 Task: Look for space in Séguéla, Ivory Coast from 2nd June, 2023 to 15th June, 2023 for 2 adults in price range Rs.10000 to Rs.15000. Place can be entire place with 1  bedroom having 1 bed and 1 bathroom. Property type can be house, flat, guest house, hotel. Booking option can be shelf check-in. Required host language is English.
Action: Mouse moved to (413, 146)
Screenshot: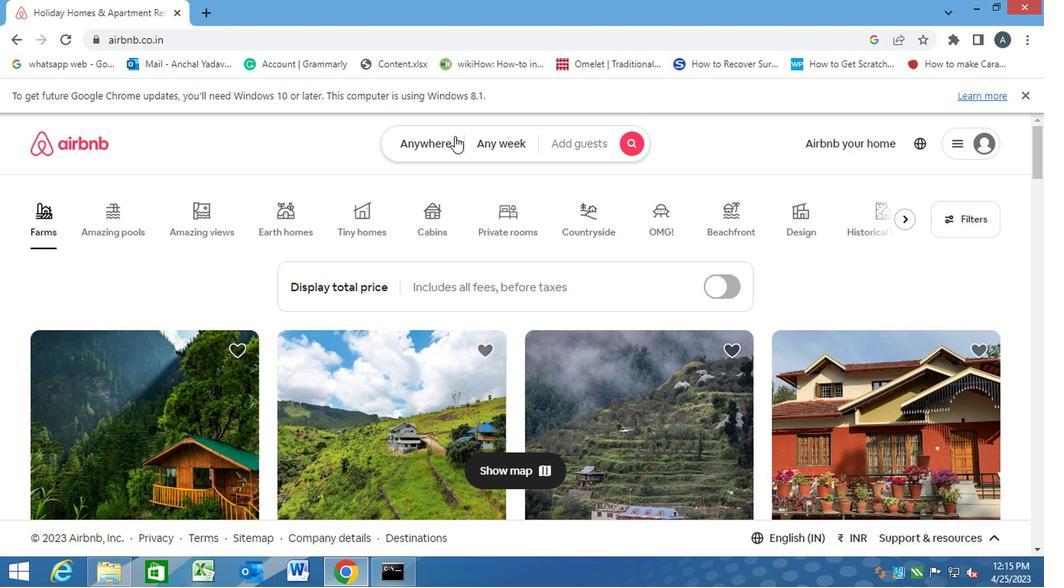 
Action: Mouse pressed left at (413, 146)
Screenshot: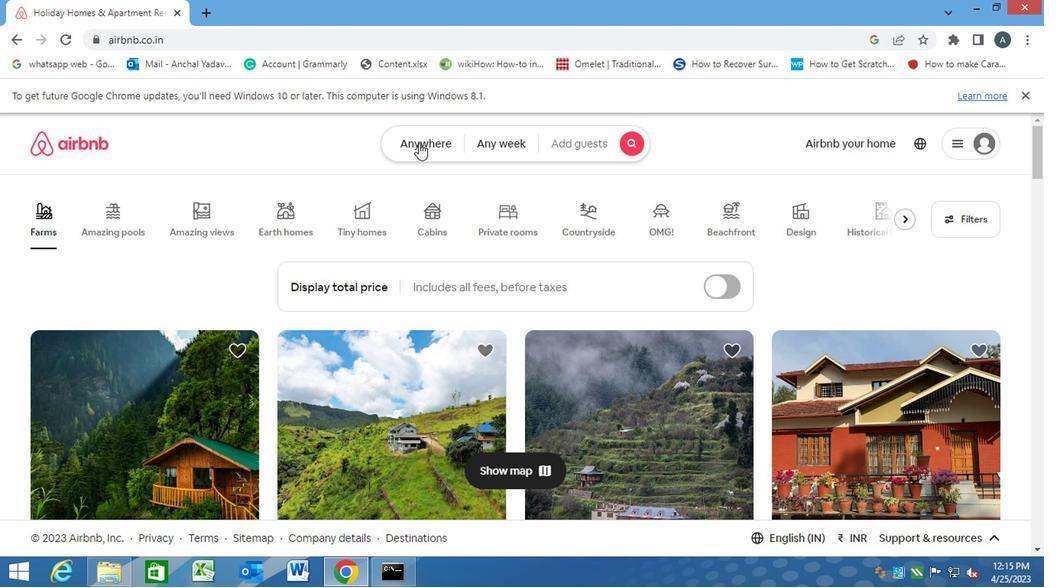 
Action: Mouse moved to (276, 202)
Screenshot: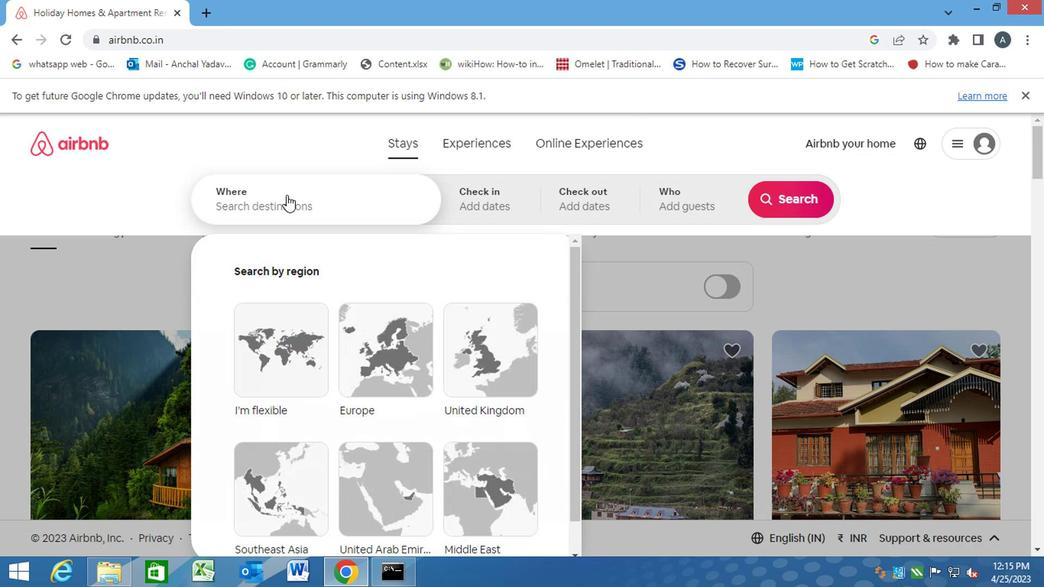 
Action: Mouse pressed left at (276, 202)
Screenshot: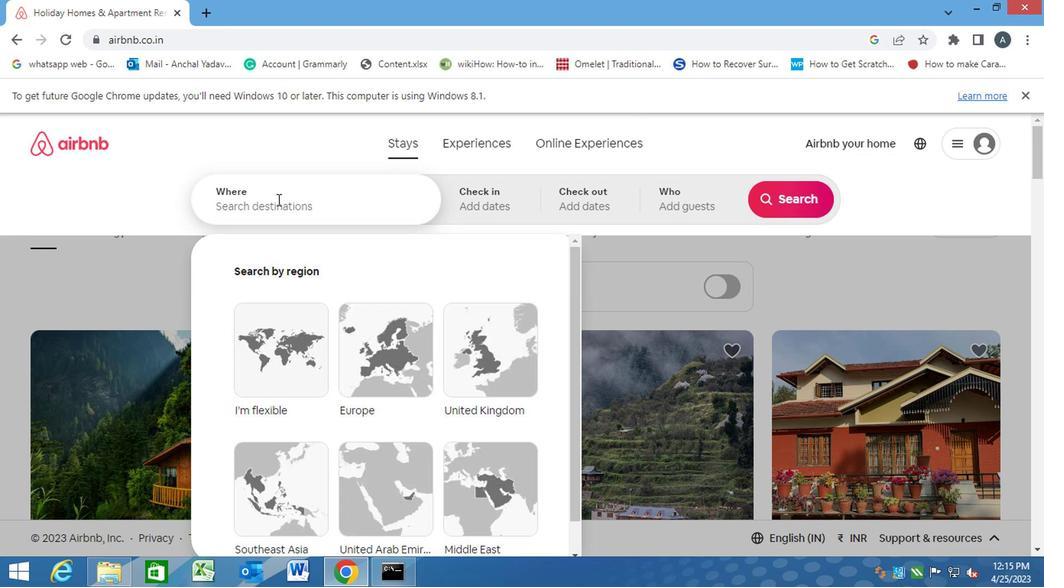 
Action: Mouse moved to (276, 202)
Screenshot: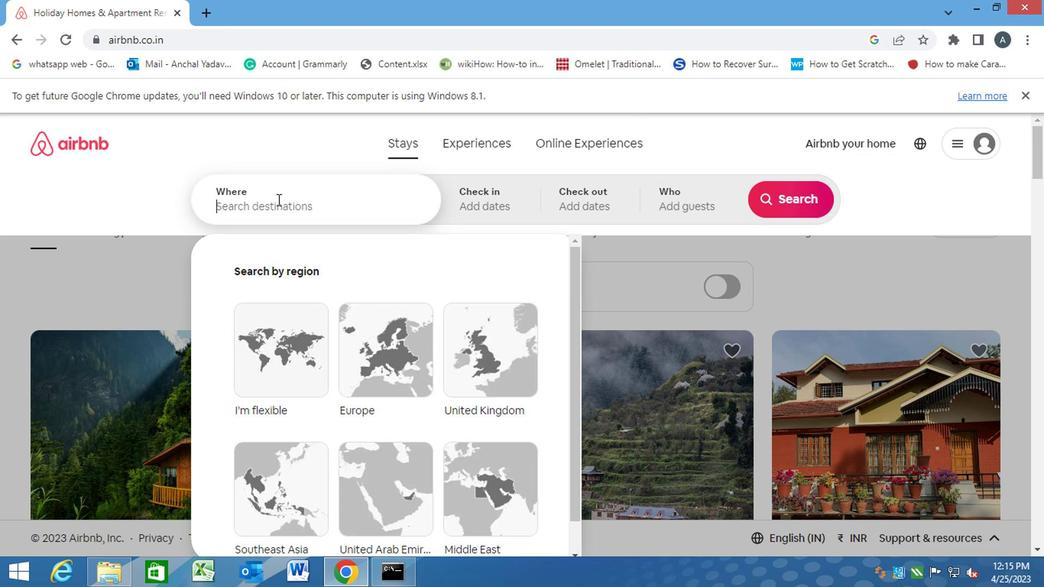 
Action: Key pressed s<Key.caps_lock>eguela,<Key.space><Key.caps_lock>i<Key.caps_lock>vot<Key.backspace>ry<Key.space><Key.caps_lock>c<Key.caps_lock>oast<Key.enter>
Screenshot: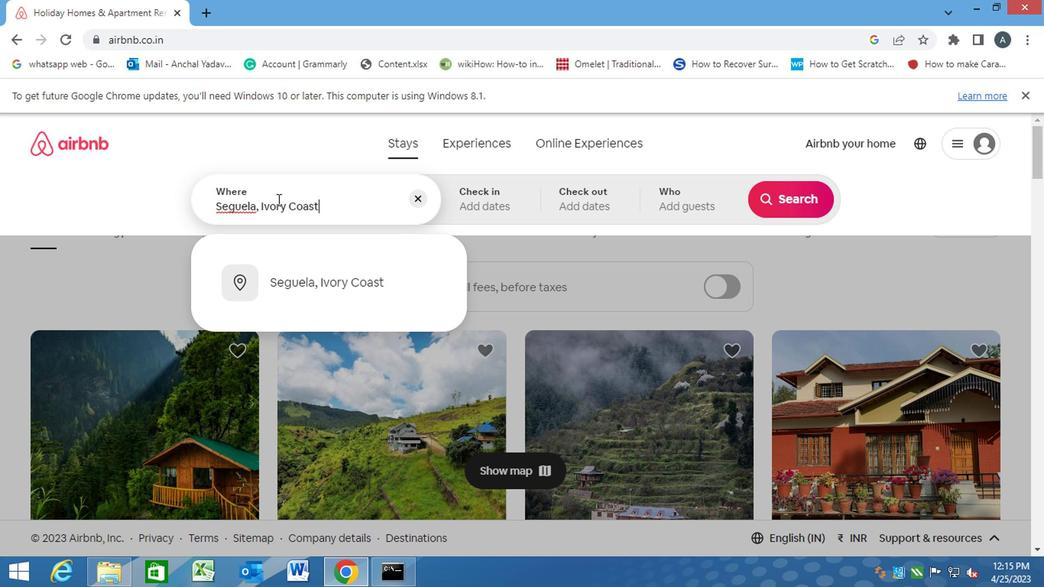 
Action: Mouse moved to (777, 318)
Screenshot: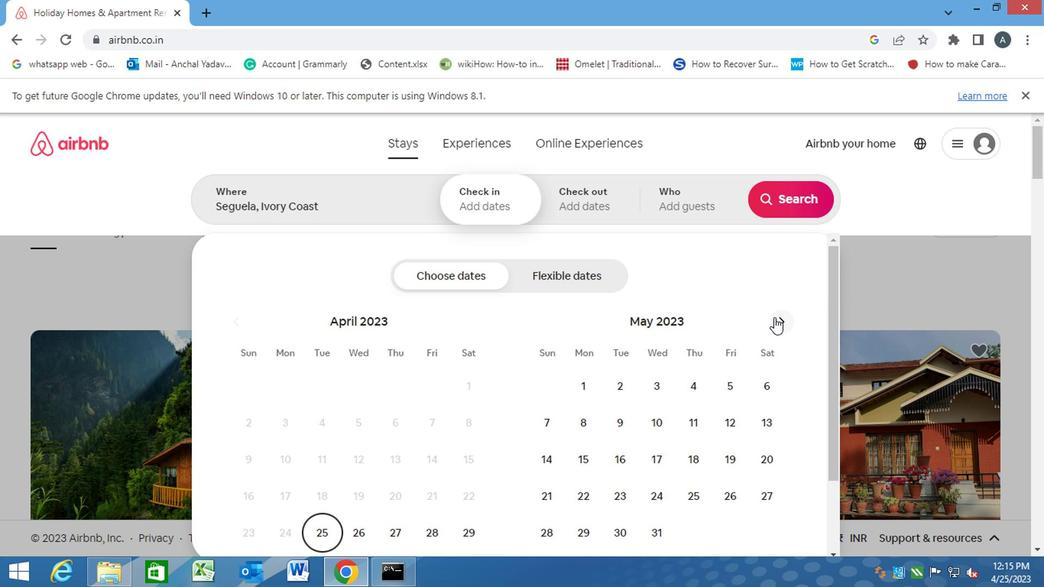 
Action: Mouse pressed left at (777, 318)
Screenshot: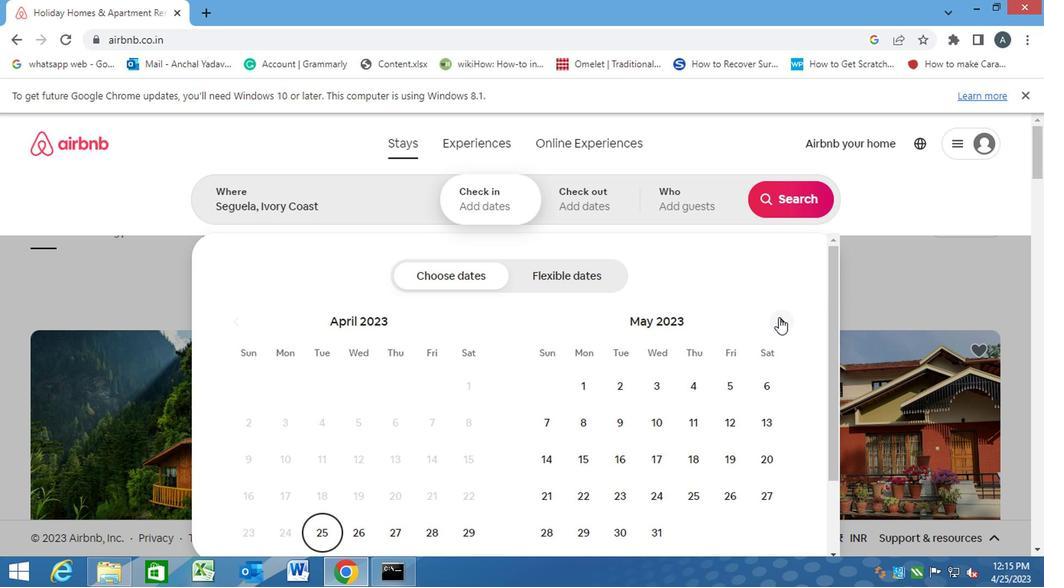 
Action: Mouse moved to (722, 392)
Screenshot: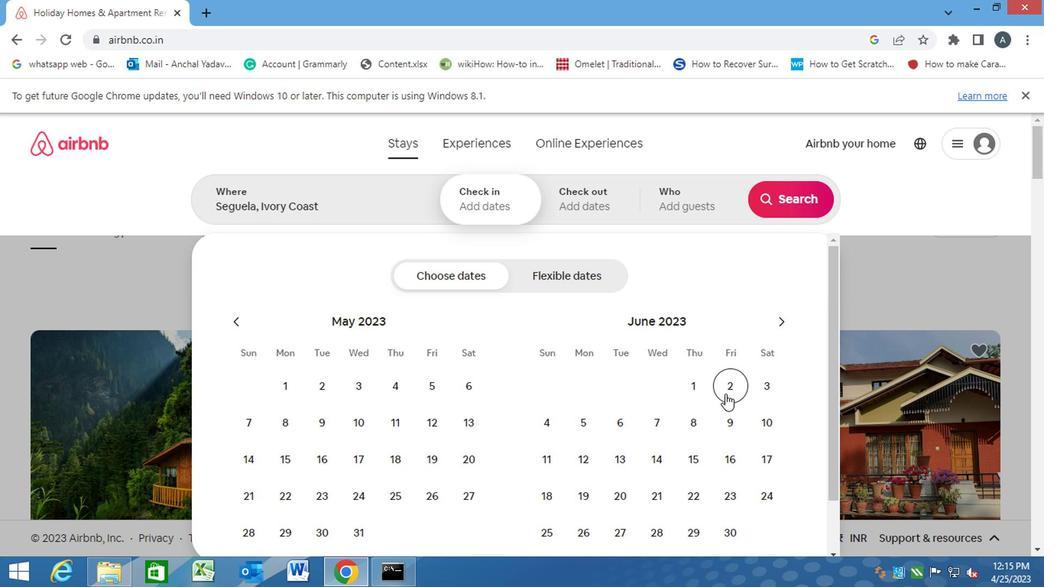 
Action: Mouse pressed left at (722, 392)
Screenshot: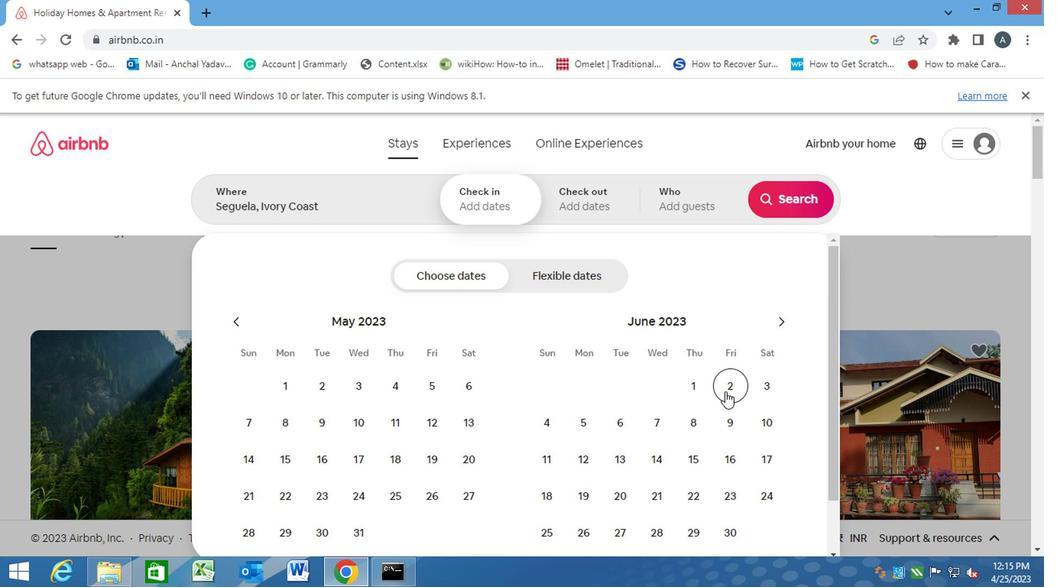 
Action: Mouse moved to (681, 461)
Screenshot: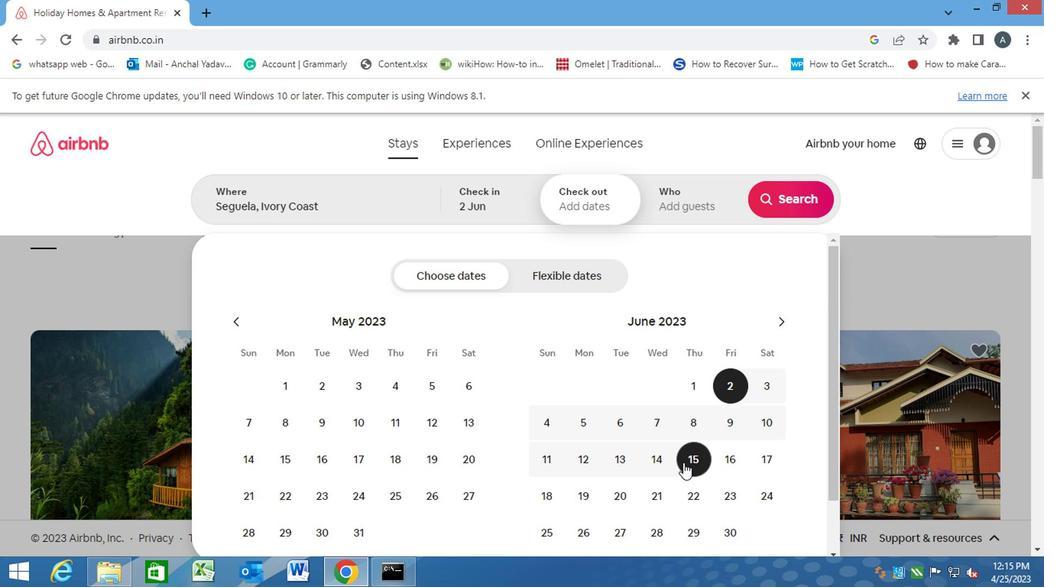 
Action: Mouse pressed left at (681, 461)
Screenshot: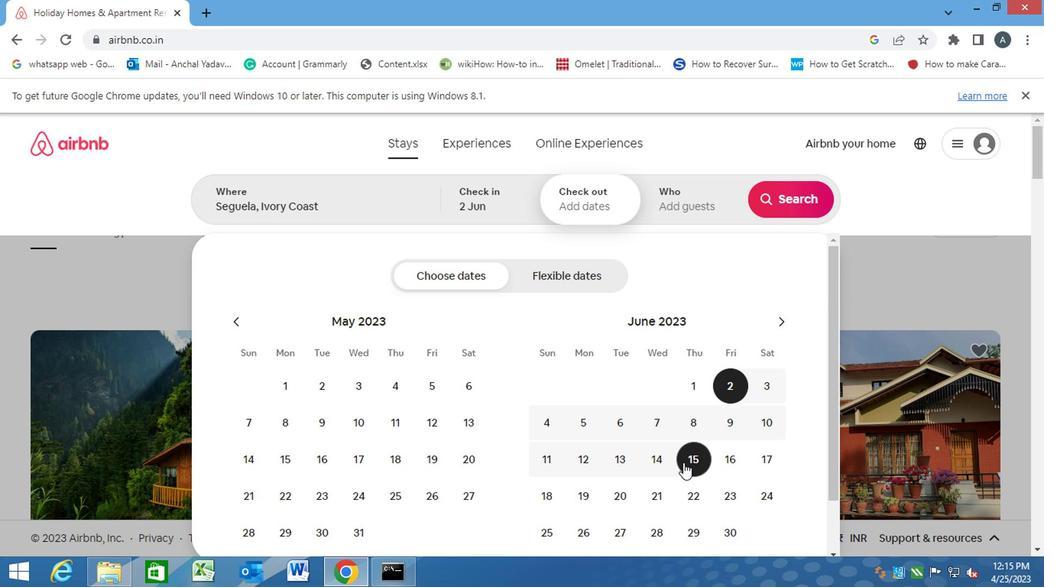 
Action: Mouse moved to (689, 206)
Screenshot: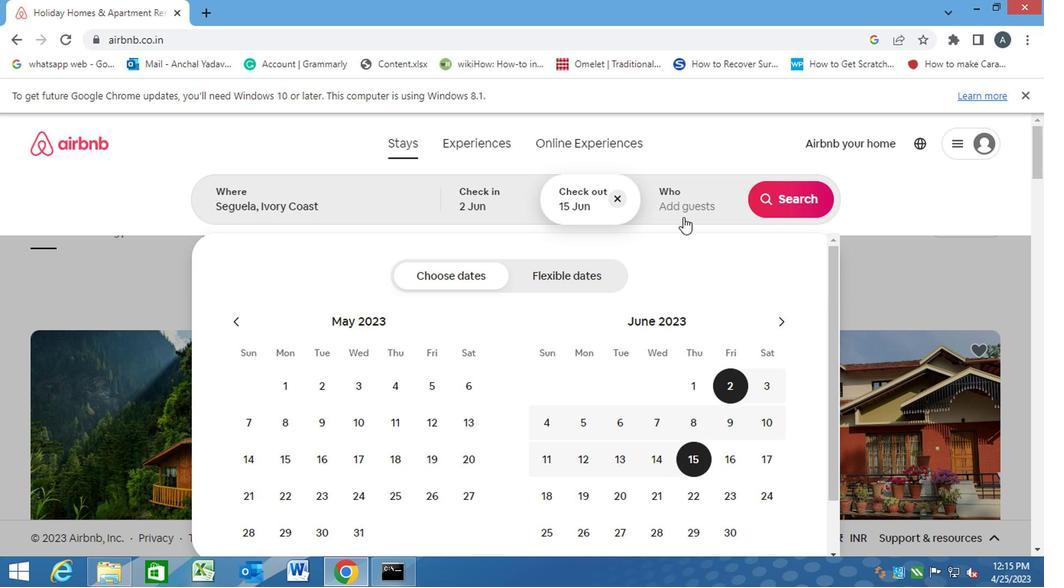 
Action: Mouse pressed left at (689, 206)
Screenshot: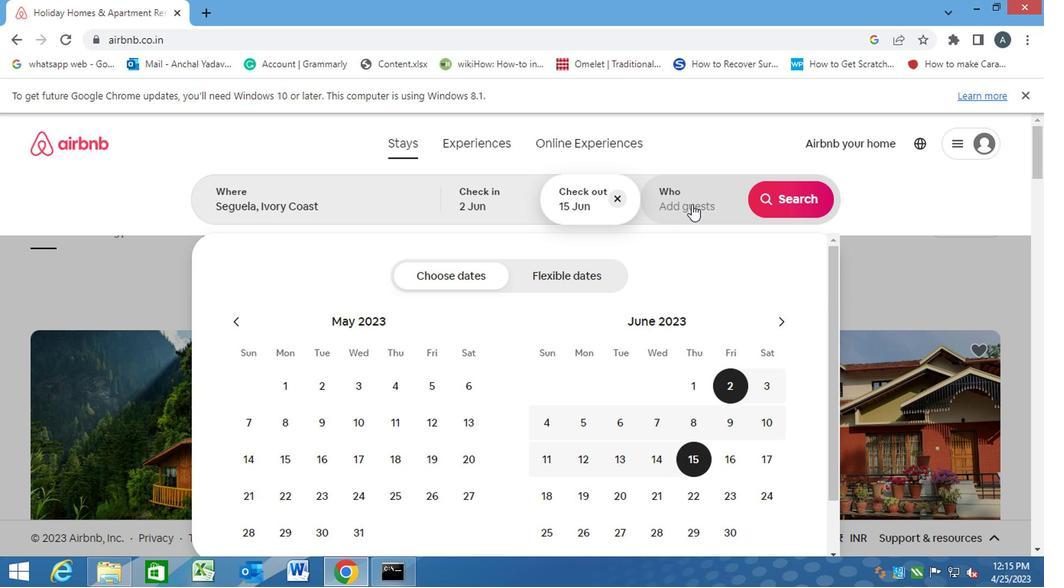 
Action: Mouse moved to (790, 283)
Screenshot: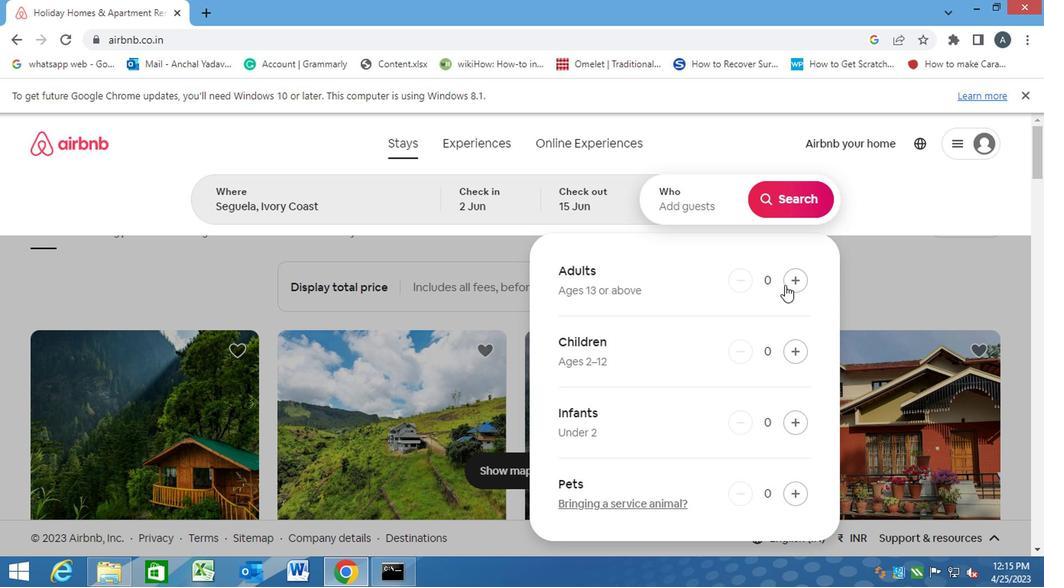 
Action: Mouse pressed left at (790, 283)
Screenshot: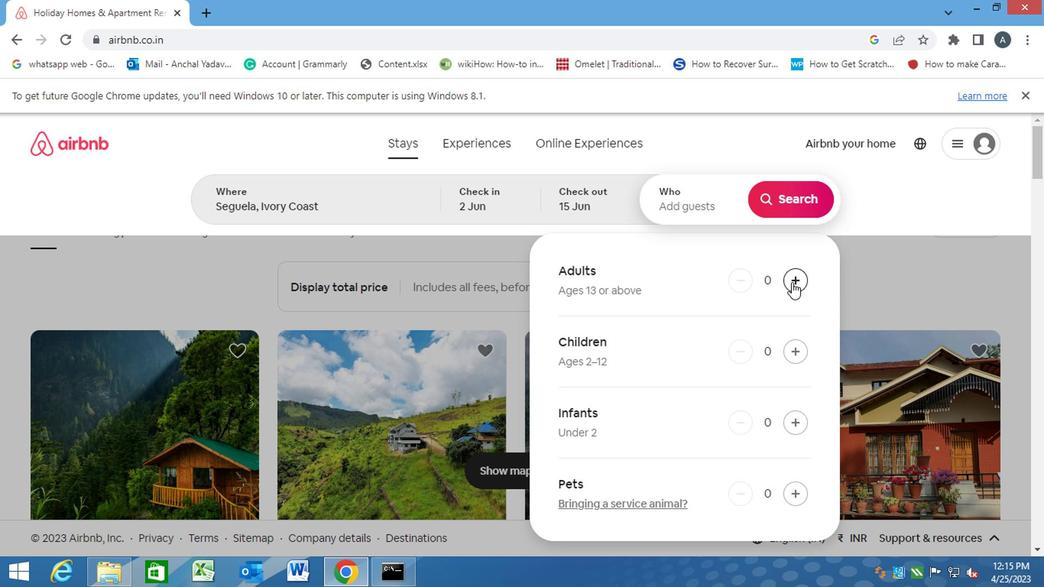 
Action: Mouse pressed left at (790, 283)
Screenshot: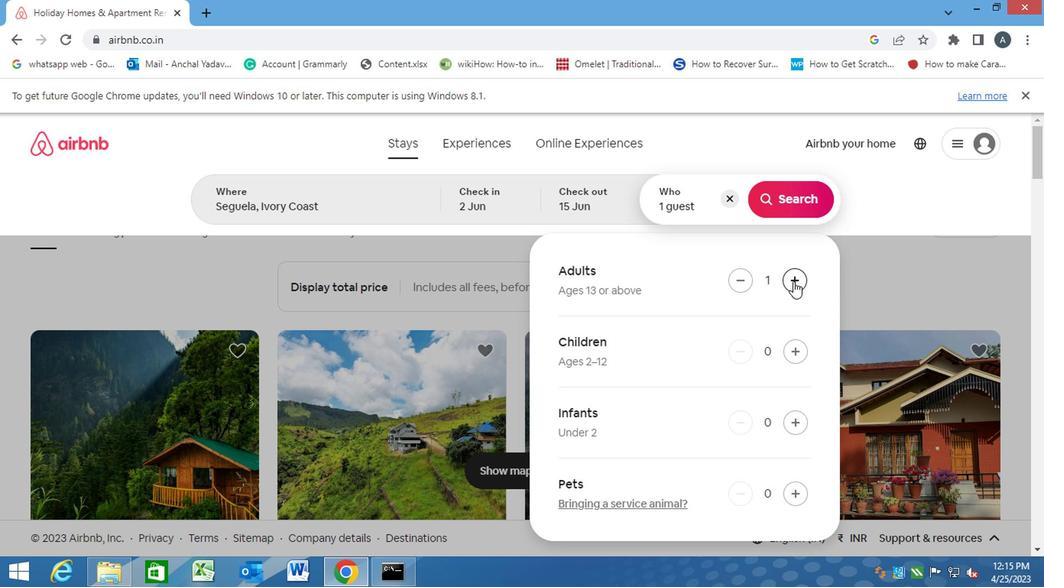 
Action: Mouse moved to (776, 202)
Screenshot: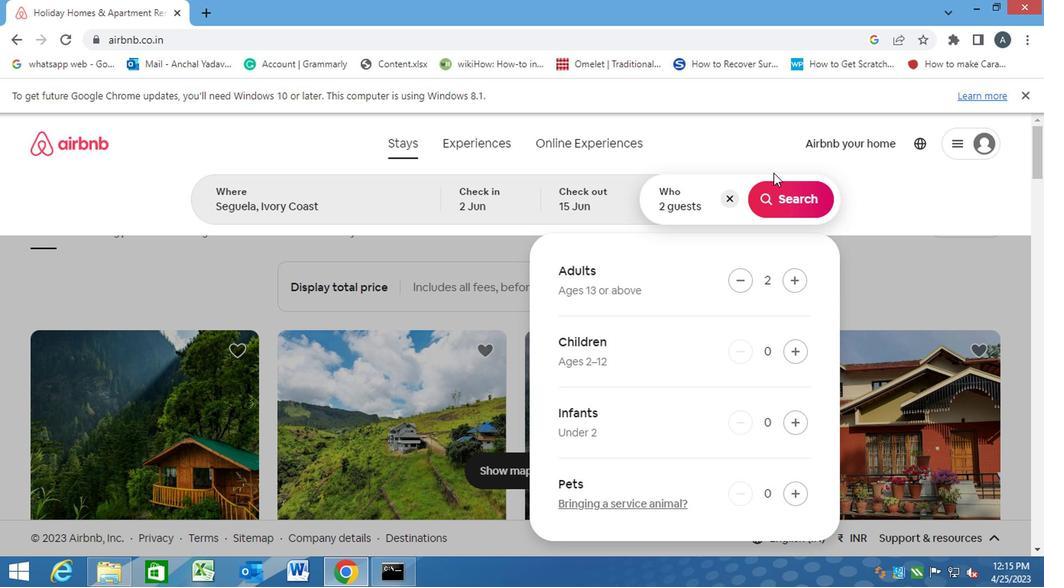 
Action: Mouse pressed left at (776, 202)
Screenshot: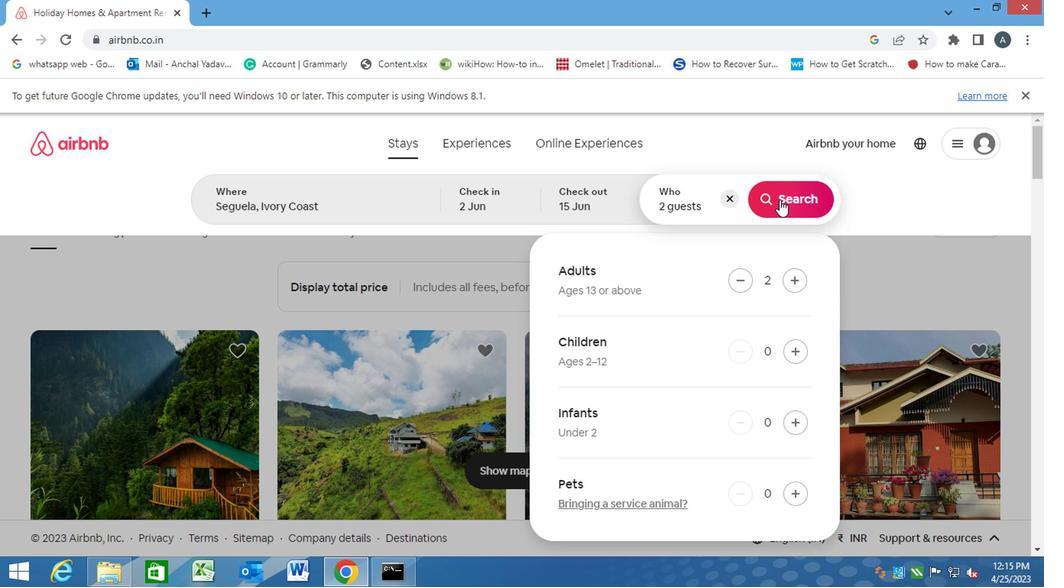 
Action: Mouse moved to (945, 204)
Screenshot: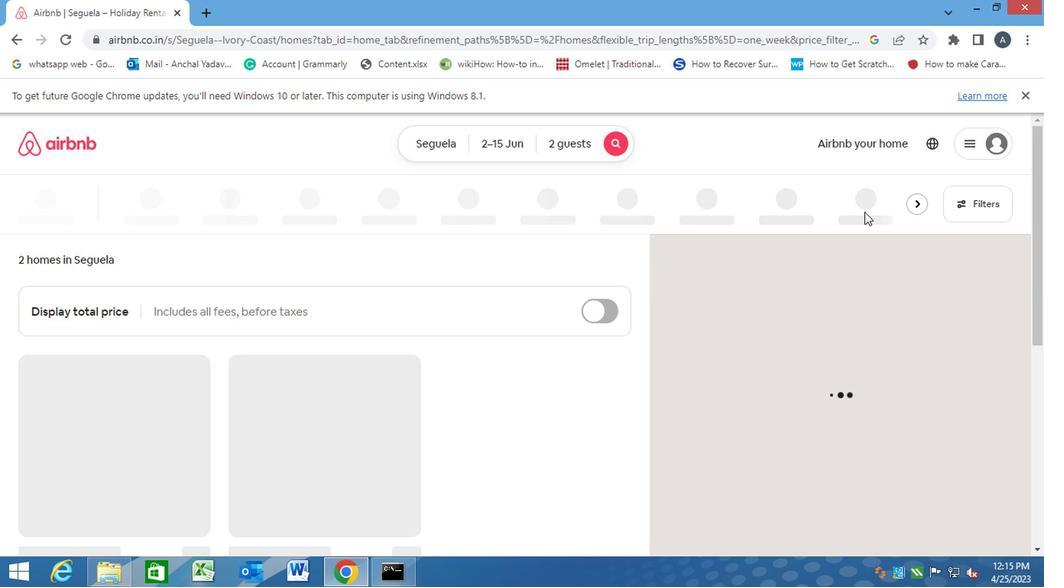 
Action: Mouse pressed left at (945, 204)
Screenshot: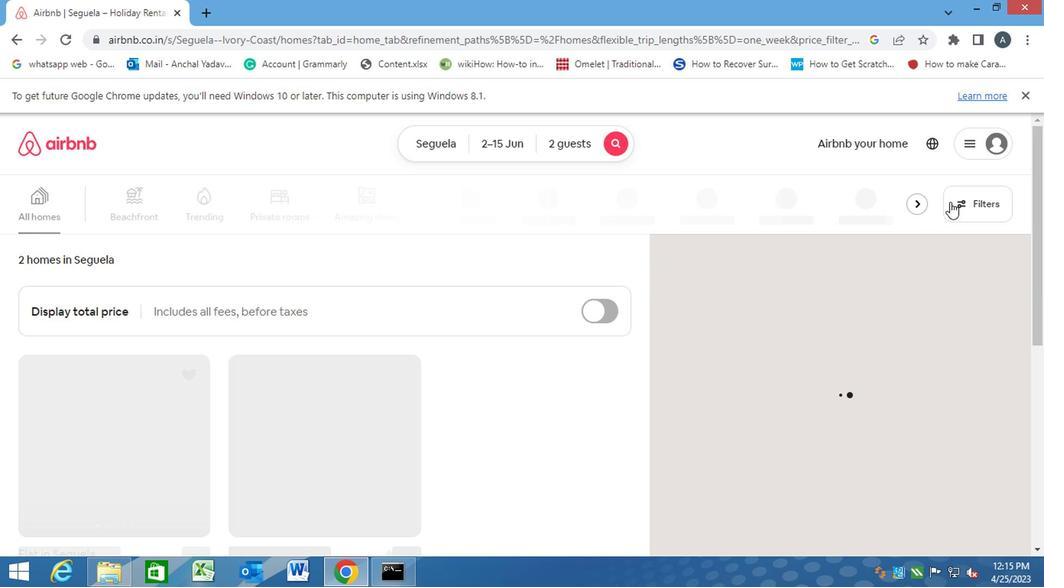 
Action: Mouse moved to (332, 400)
Screenshot: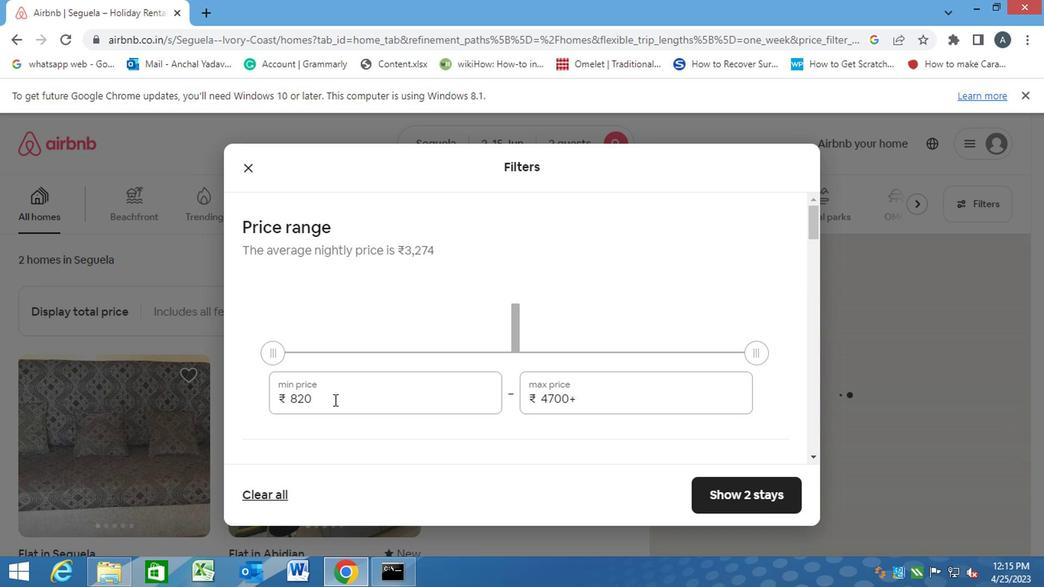 
Action: Mouse pressed left at (332, 400)
Screenshot: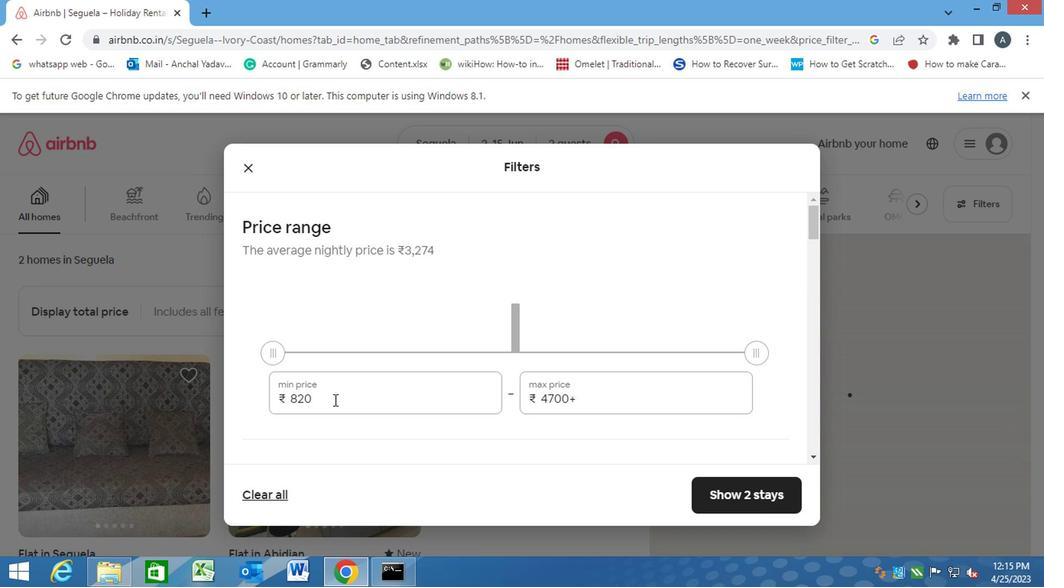 
Action: Mouse moved to (254, 401)
Screenshot: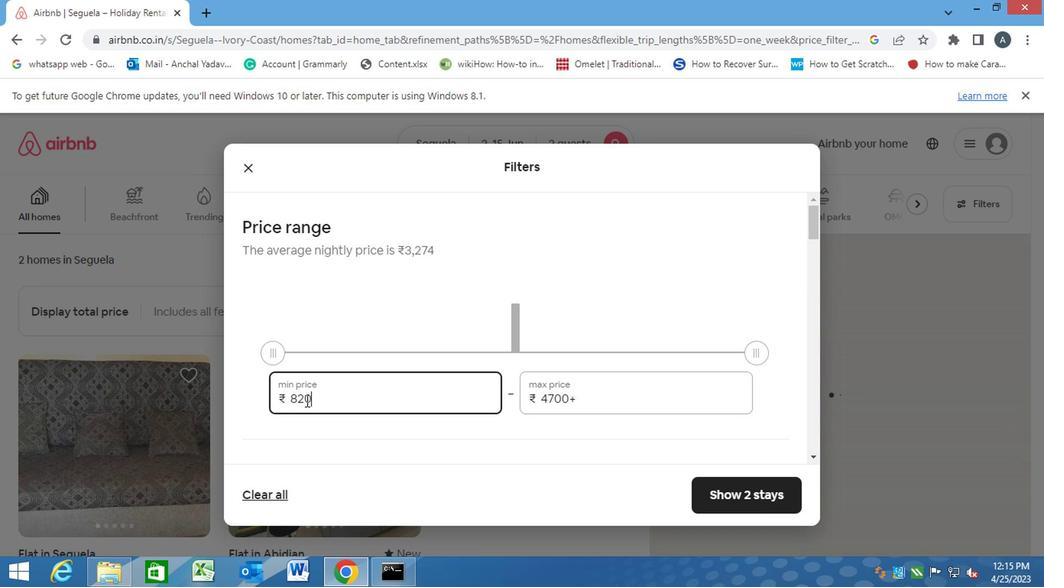 
Action: Key pressed 10000<Key.tab><Key.backspace>15000
Screenshot: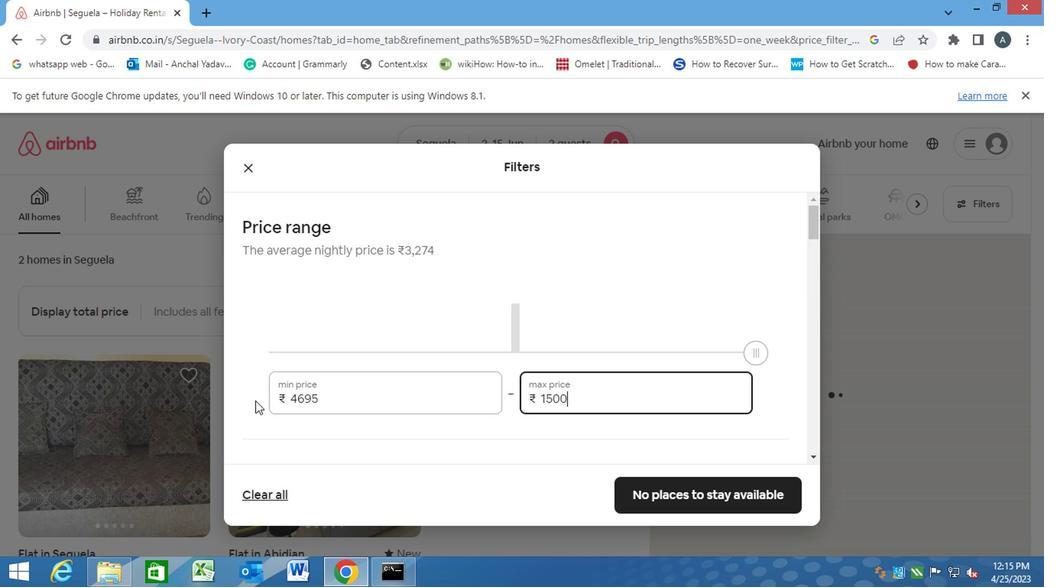 
Action: Mouse moved to (290, 424)
Screenshot: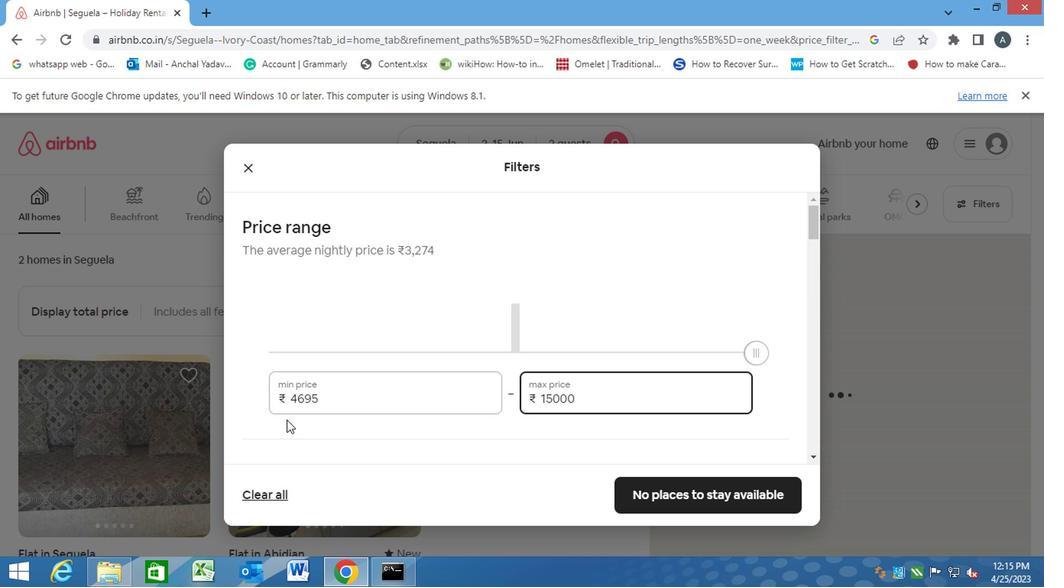 
Action: Mouse pressed left at (290, 424)
Screenshot: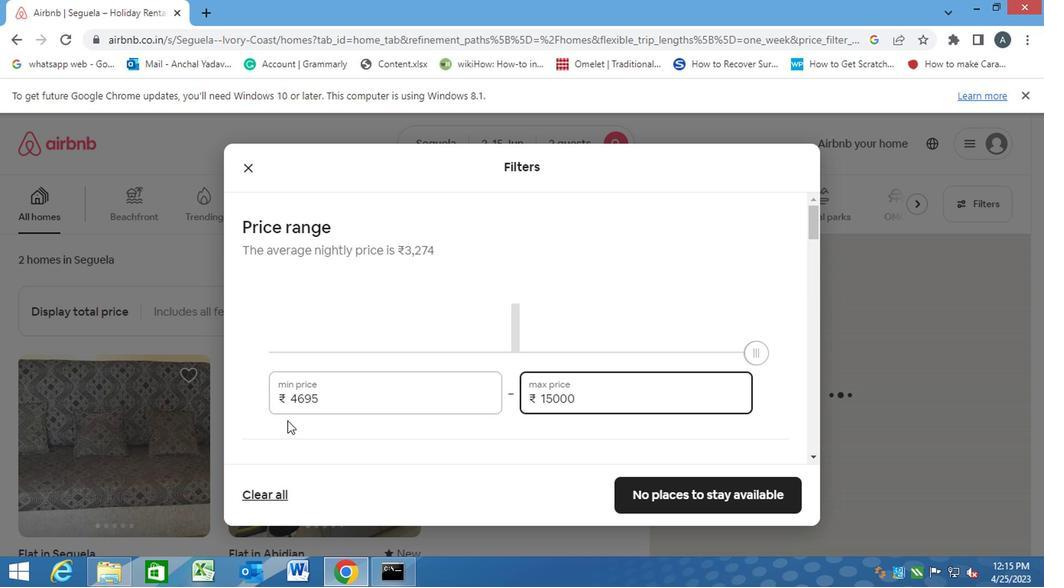 
Action: Mouse scrolled (290, 424) with delta (0, 0)
Screenshot: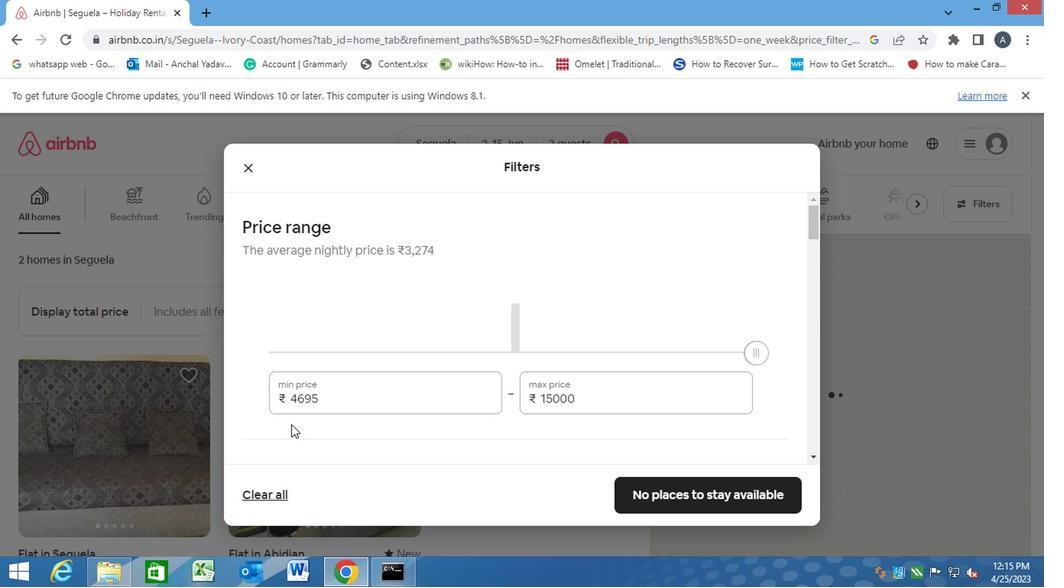 
Action: Mouse moved to (386, 424)
Screenshot: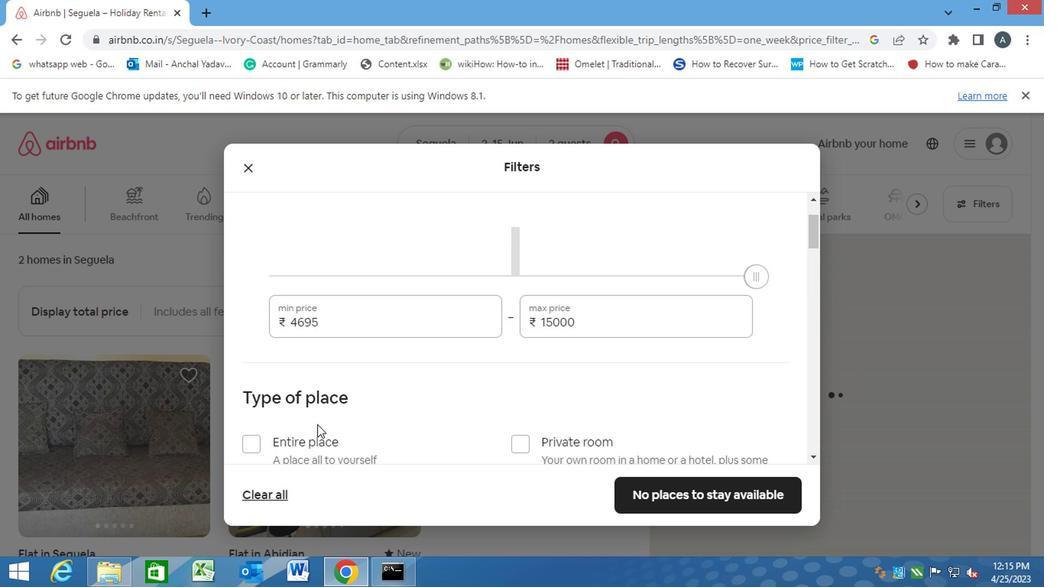 
Action: Mouse scrolled (386, 424) with delta (0, 0)
Screenshot: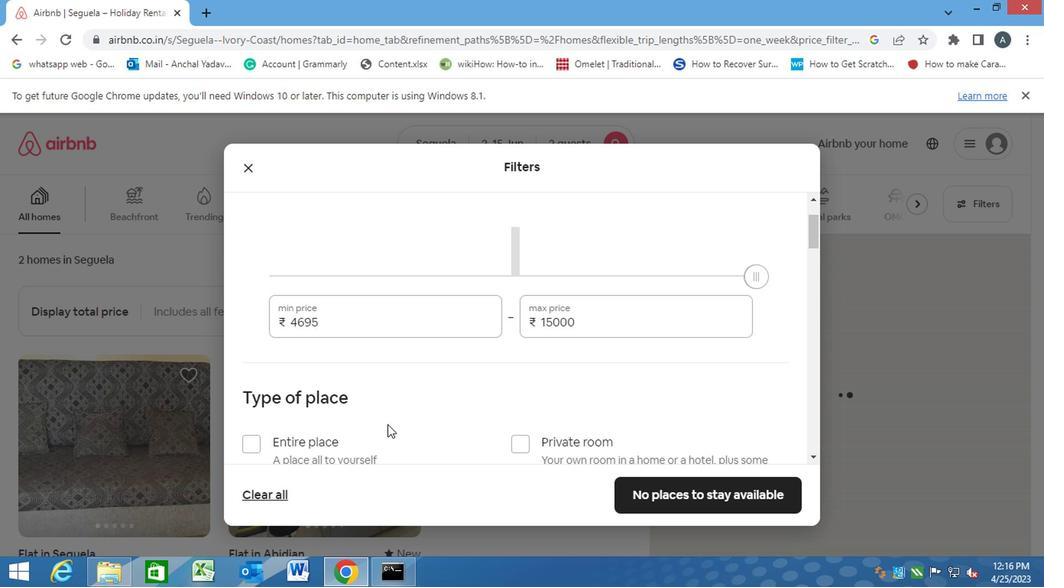 
Action: Mouse moved to (254, 368)
Screenshot: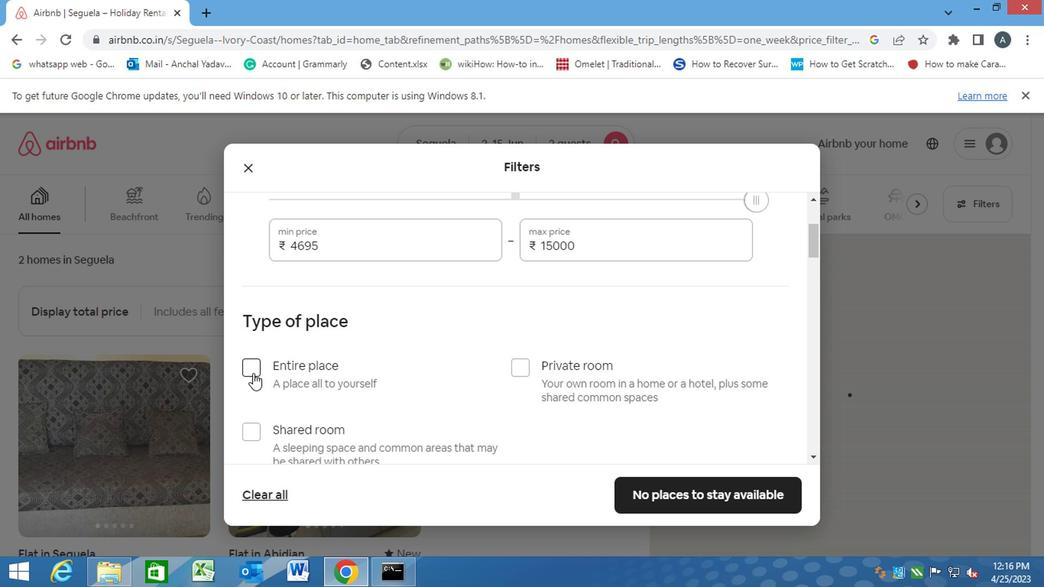 
Action: Mouse pressed left at (254, 368)
Screenshot: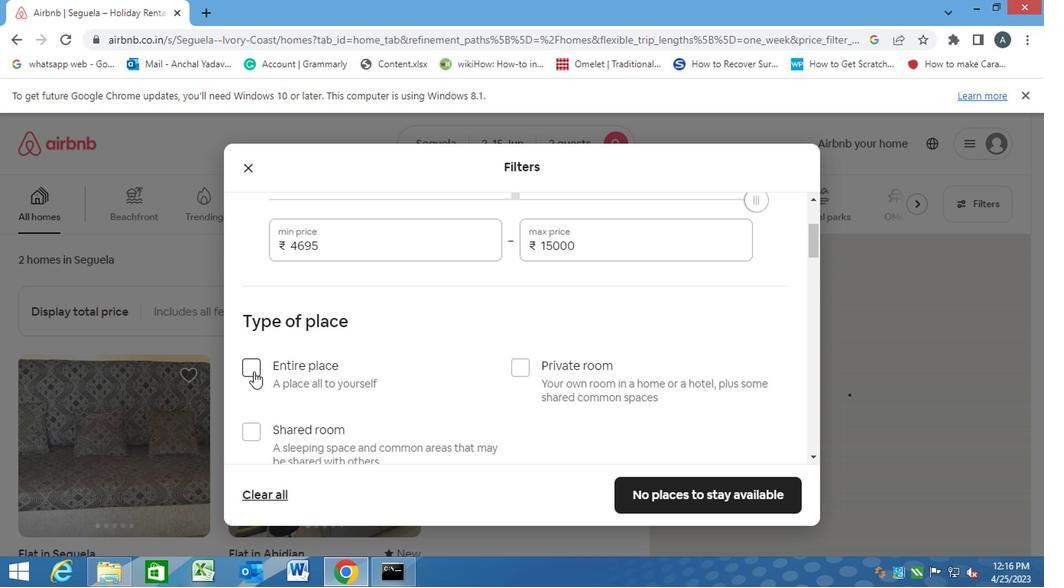 
Action: Mouse moved to (341, 385)
Screenshot: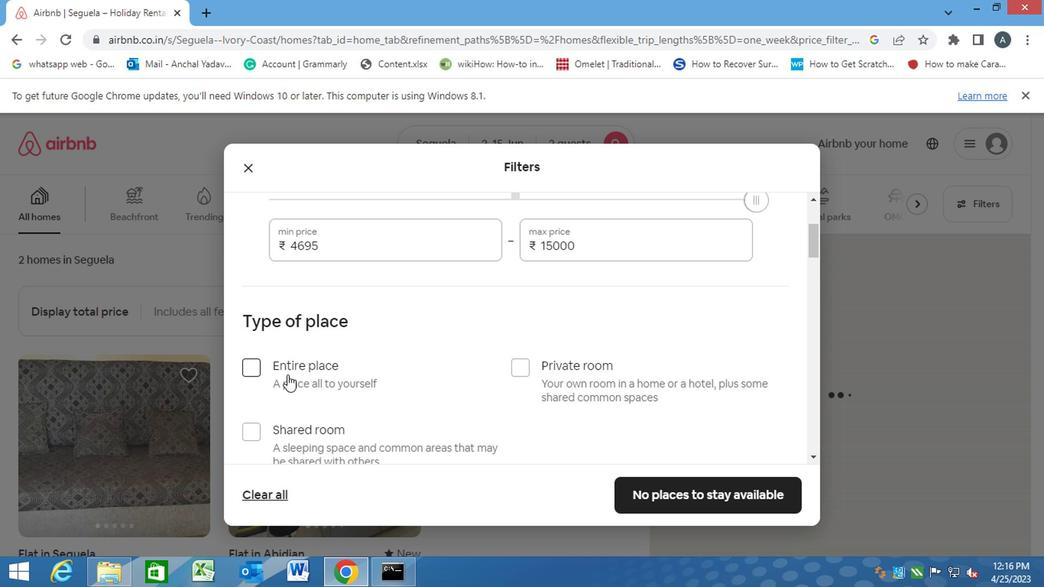 
Action: Mouse scrolled (341, 384) with delta (0, -1)
Screenshot: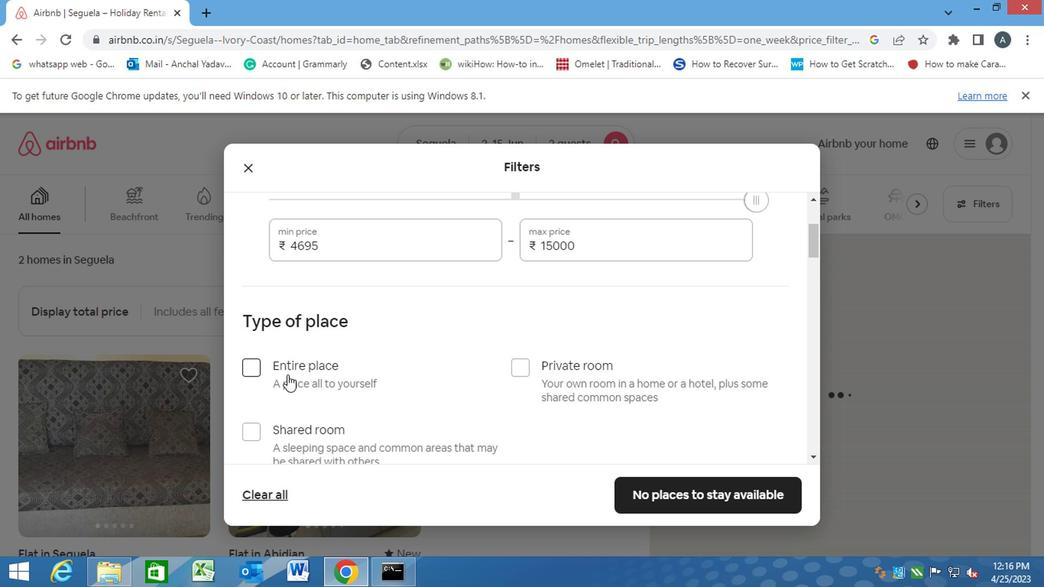 
Action: Mouse scrolled (341, 384) with delta (0, -1)
Screenshot: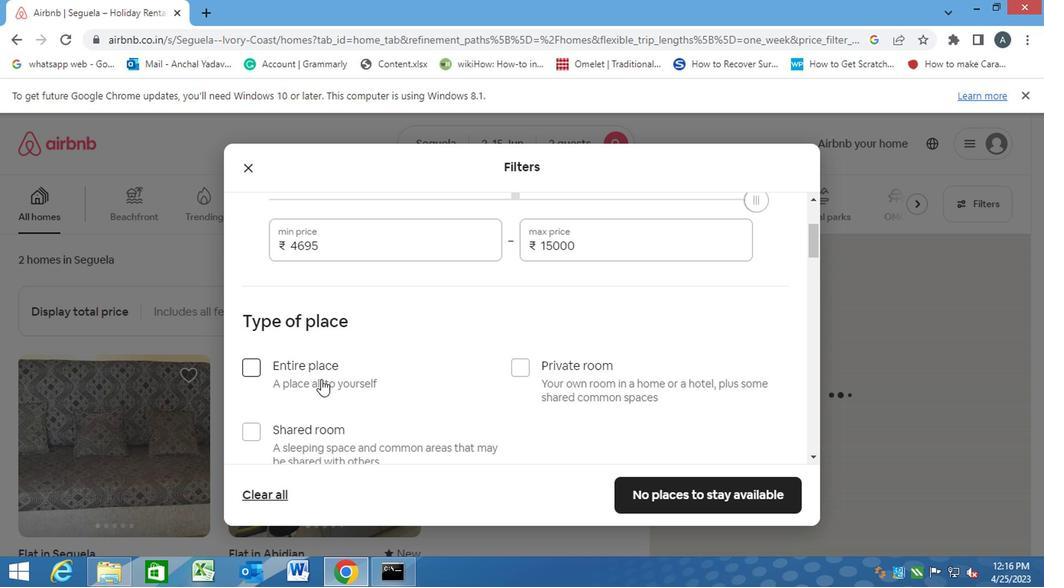 
Action: Mouse scrolled (341, 384) with delta (0, -1)
Screenshot: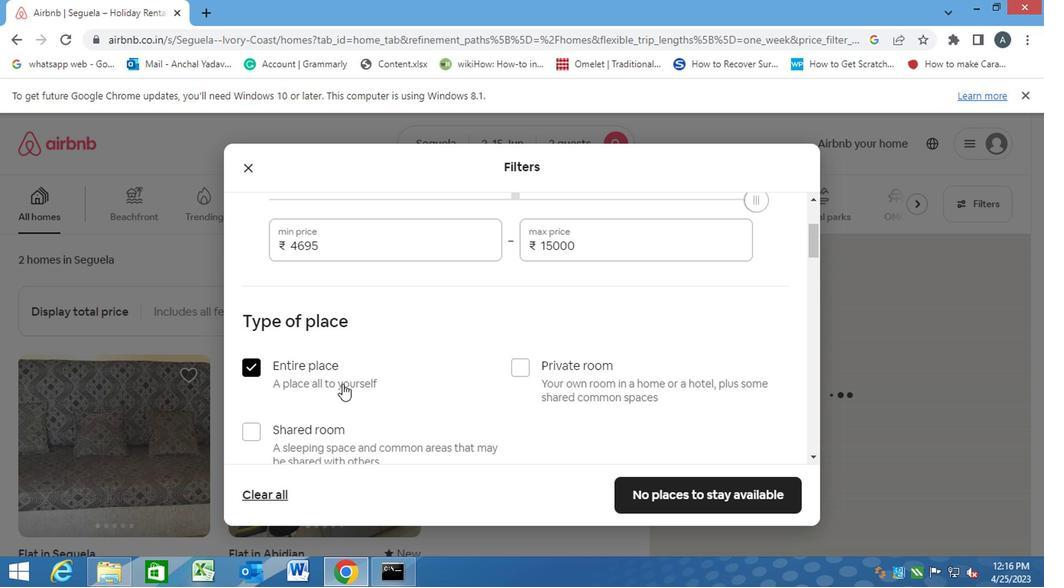 
Action: Mouse moved to (344, 385)
Screenshot: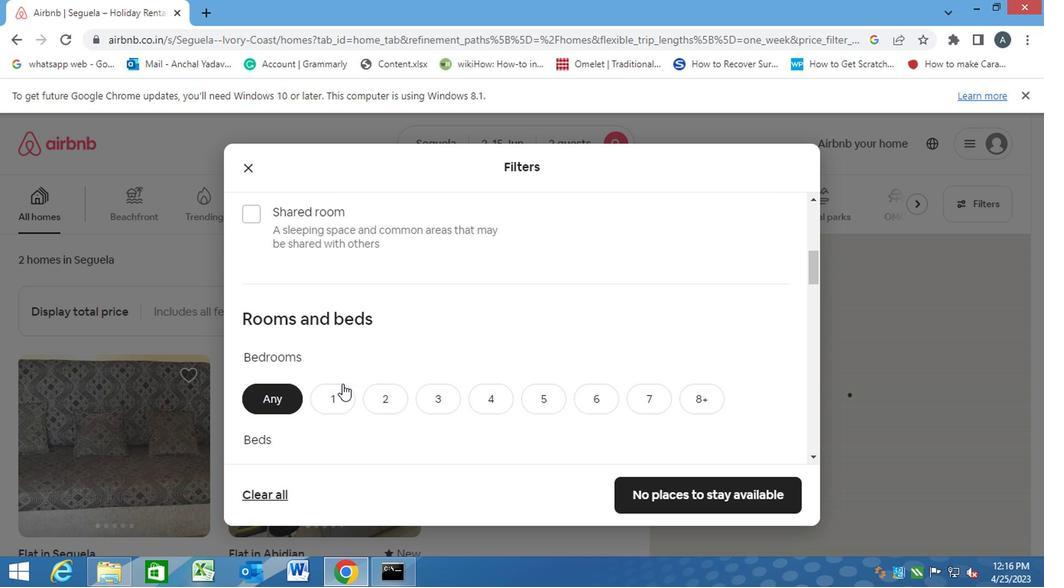 
Action: Mouse scrolled (344, 384) with delta (0, -1)
Screenshot: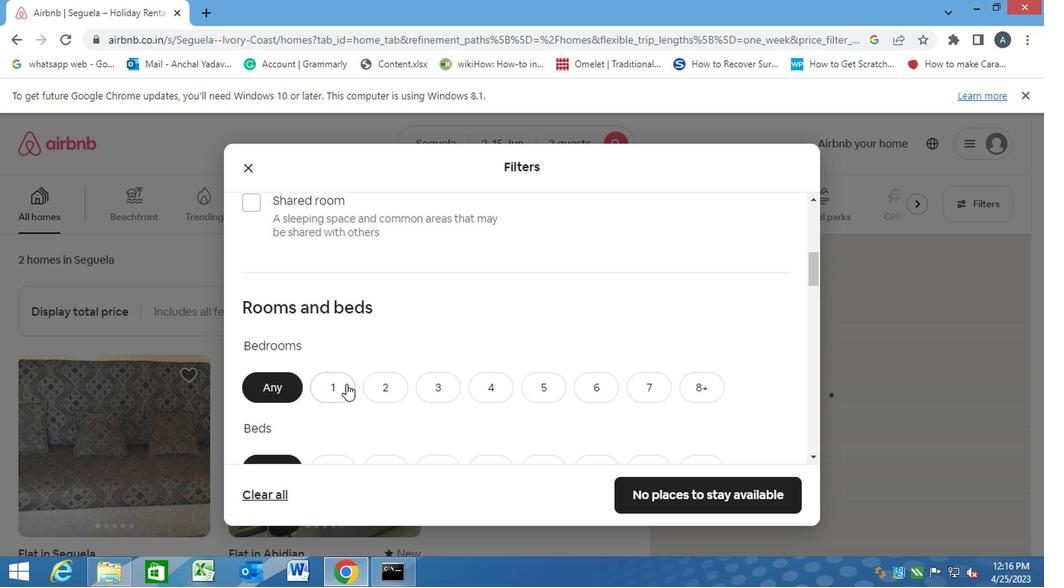 
Action: Mouse scrolled (344, 384) with delta (0, -1)
Screenshot: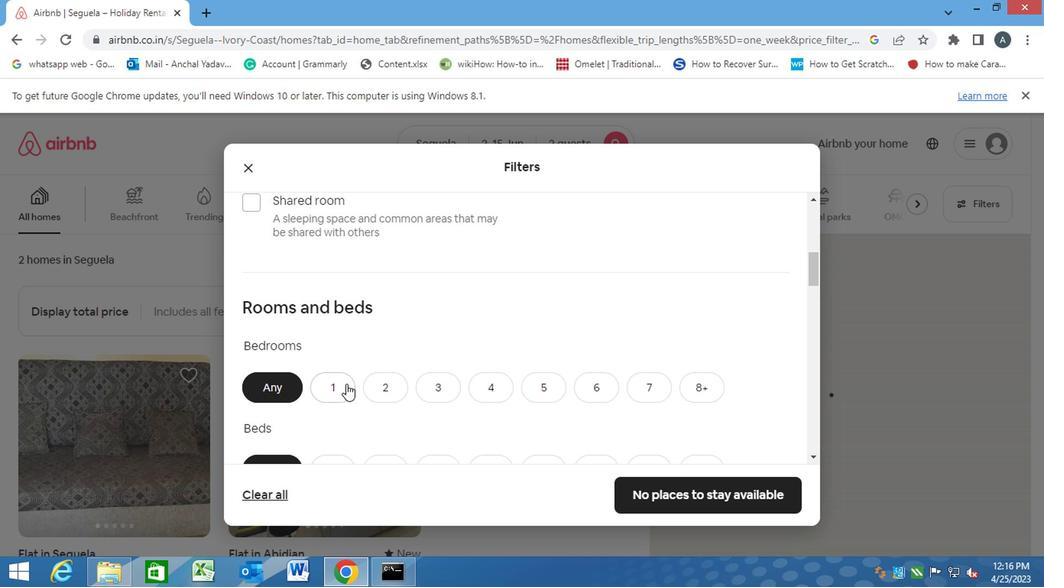 
Action: Mouse moved to (326, 237)
Screenshot: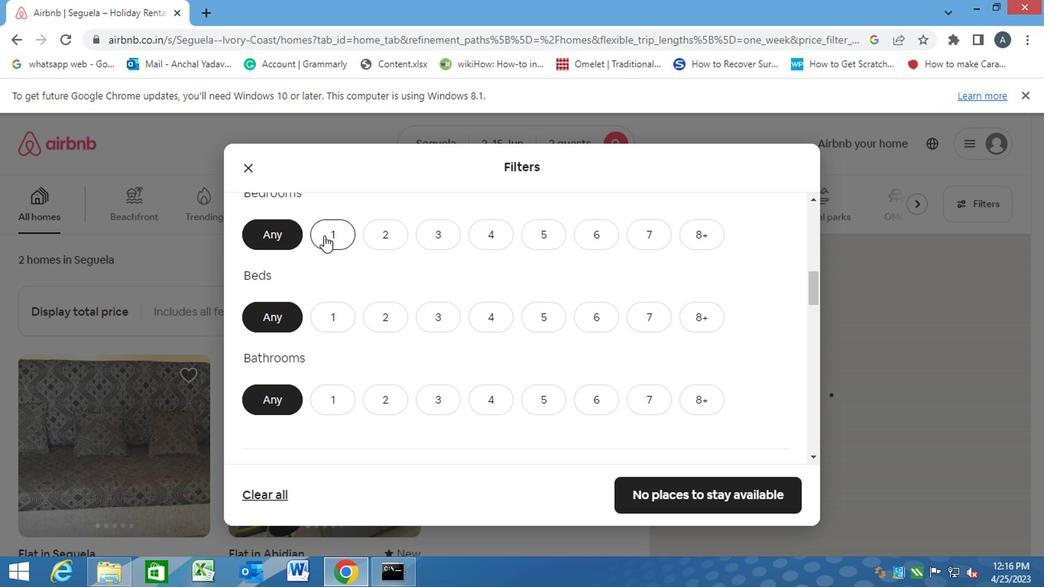 
Action: Mouse pressed left at (326, 237)
Screenshot: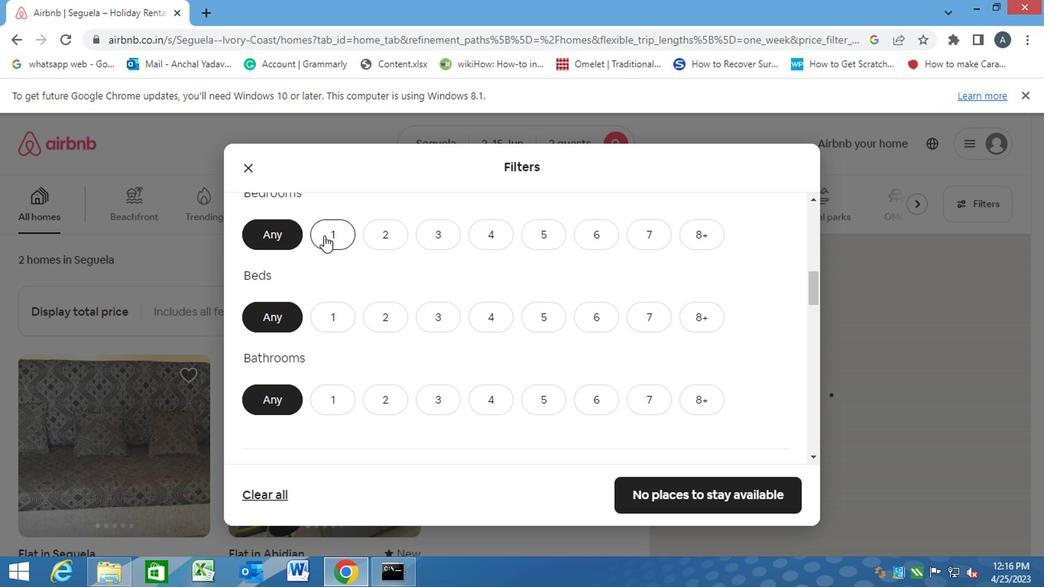 
Action: Mouse moved to (338, 324)
Screenshot: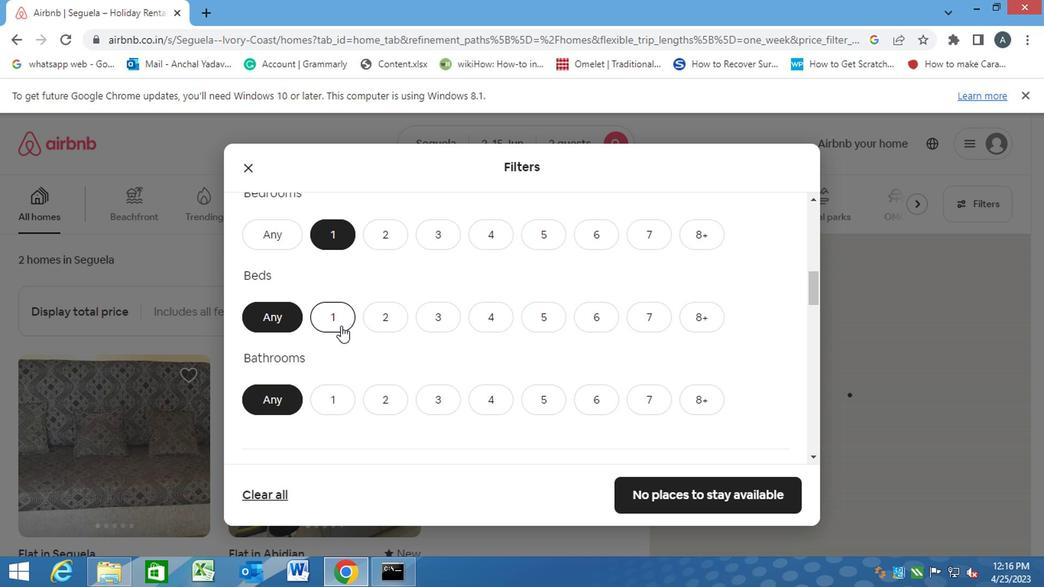 
Action: Mouse pressed left at (338, 324)
Screenshot: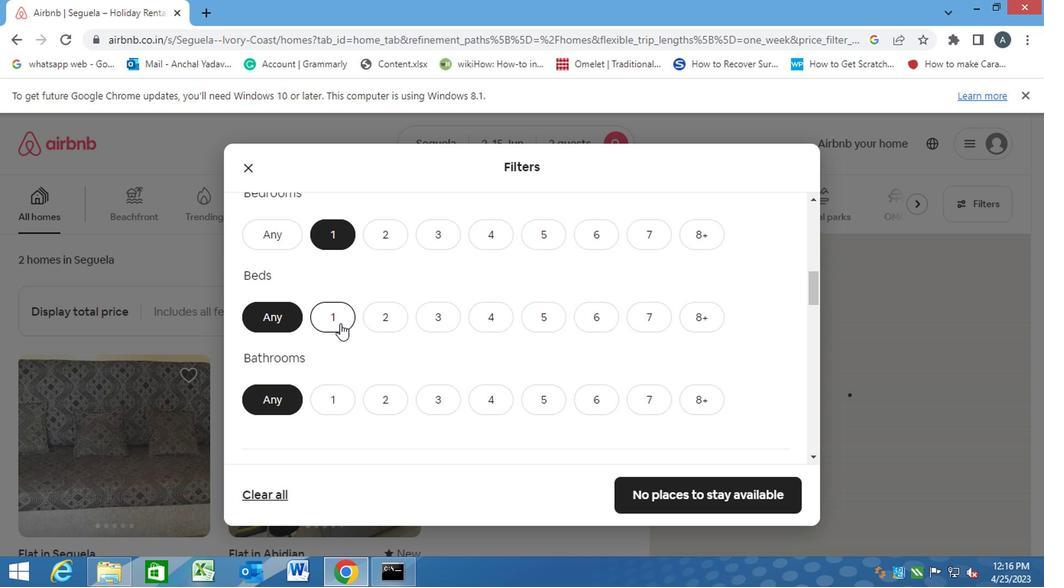 
Action: Mouse moved to (335, 395)
Screenshot: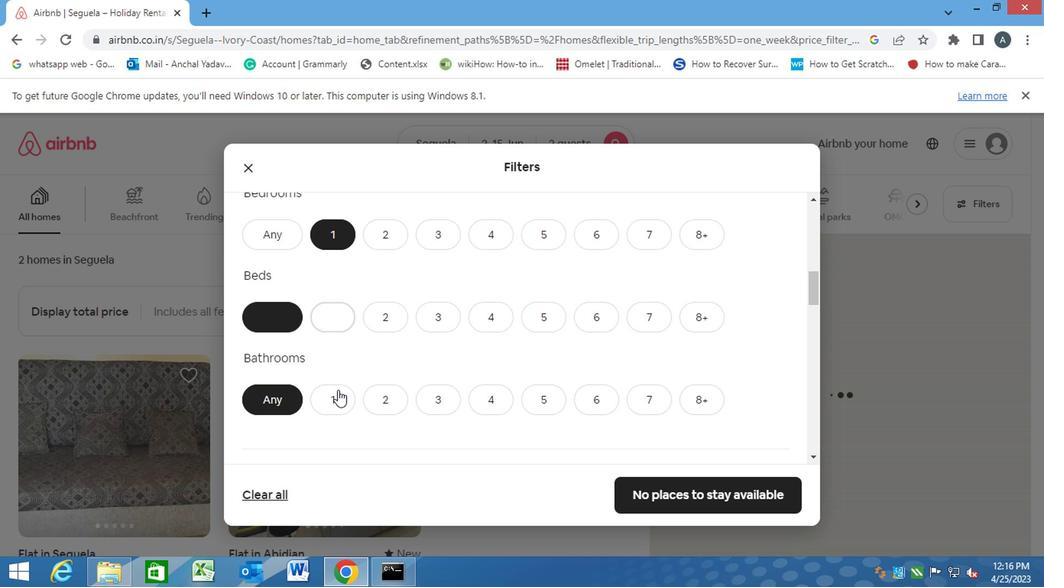 
Action: Mouse pressed left at (335, 395)
Screenshot: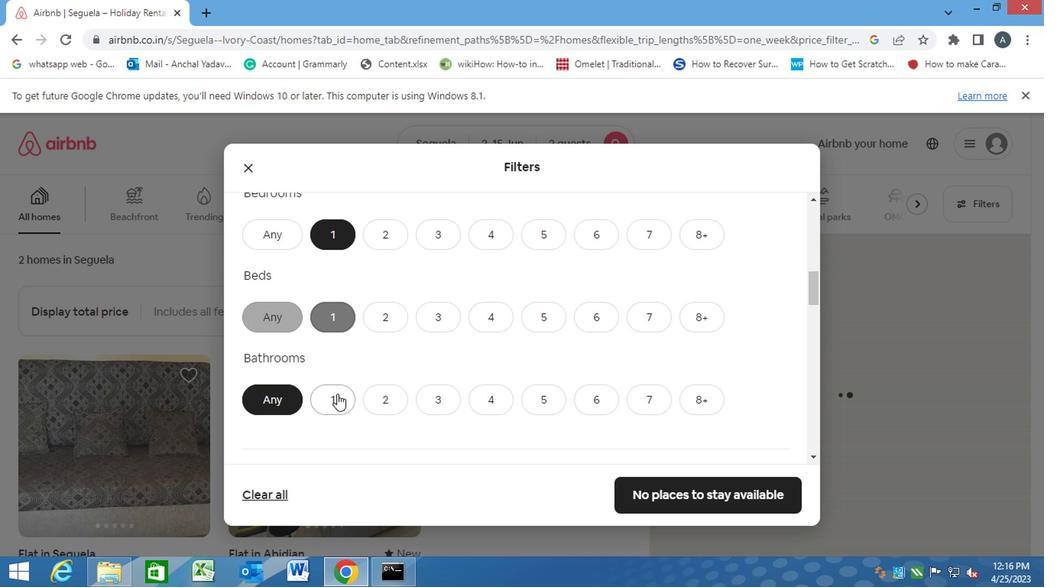 
Action: Mouse moved to (398, 395)
Screenshot: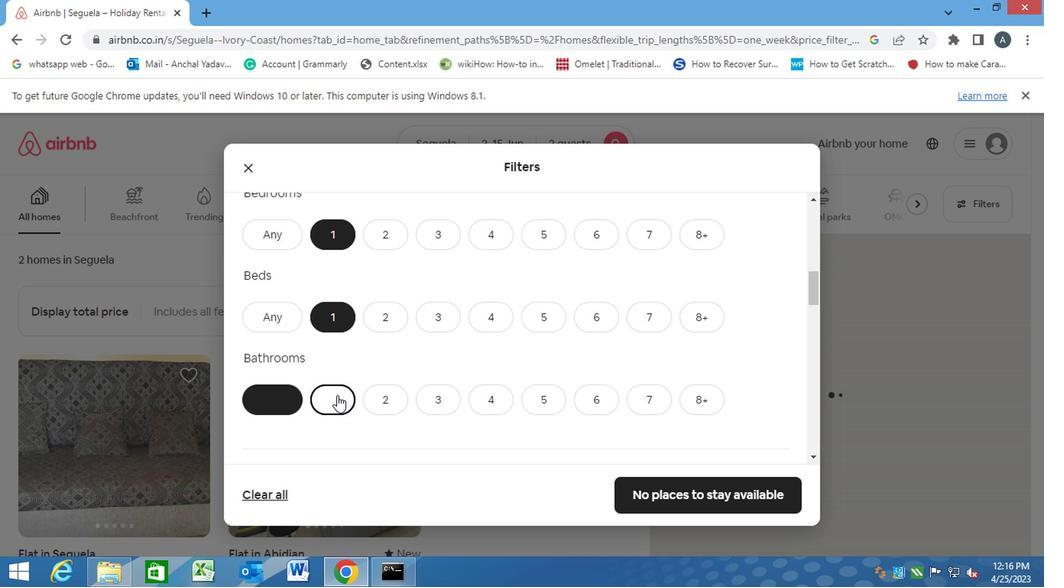 
Action: Mouse scrolled (398, 395) with delta (0, 0)
Screenshot: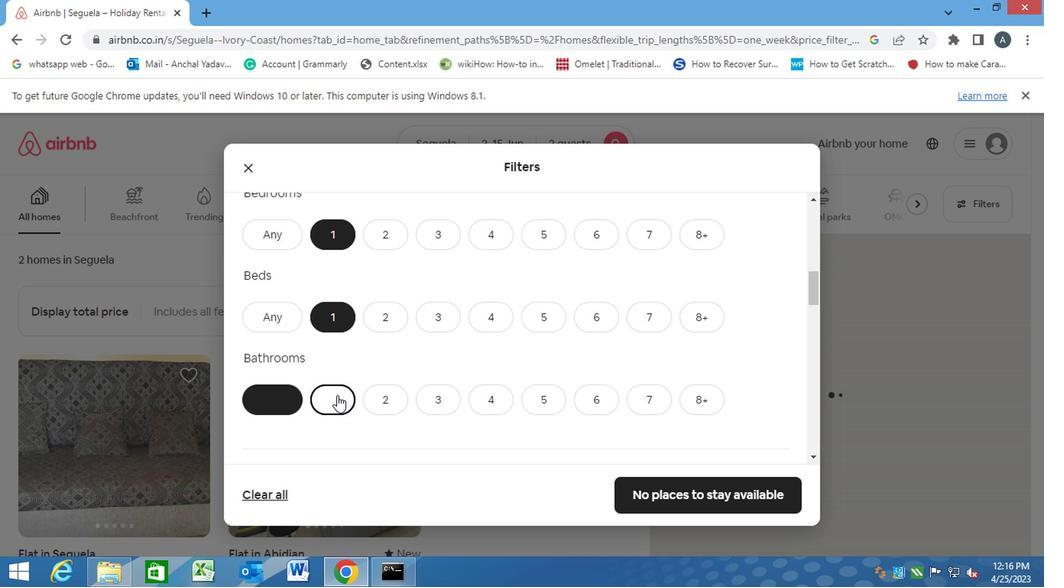 
Action: Mouse moved to (430, 395)
Screenshot: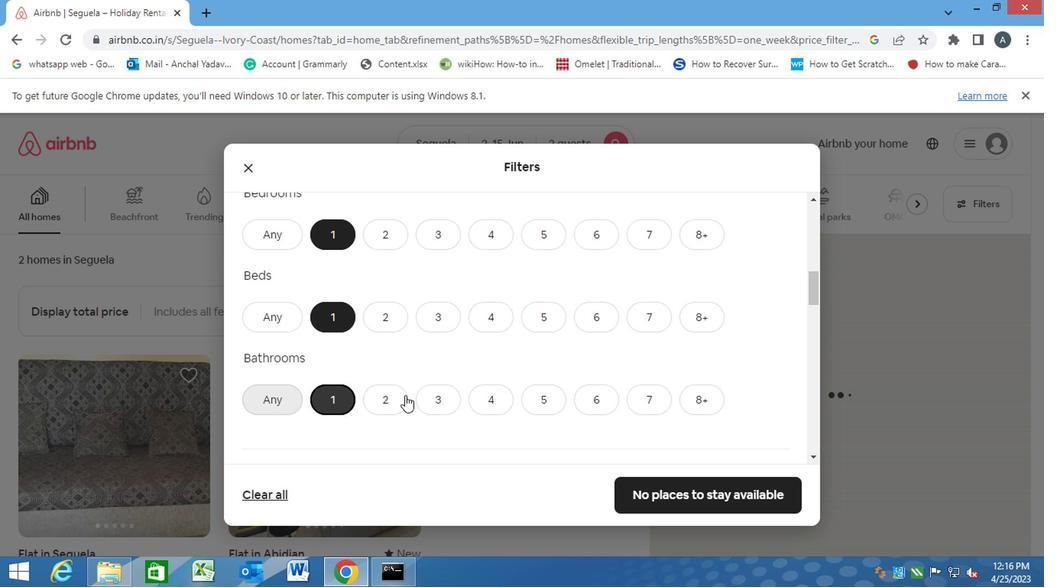 
Action: Mouse scrolled (430, 395) with delta (0, 0)
Screenshot: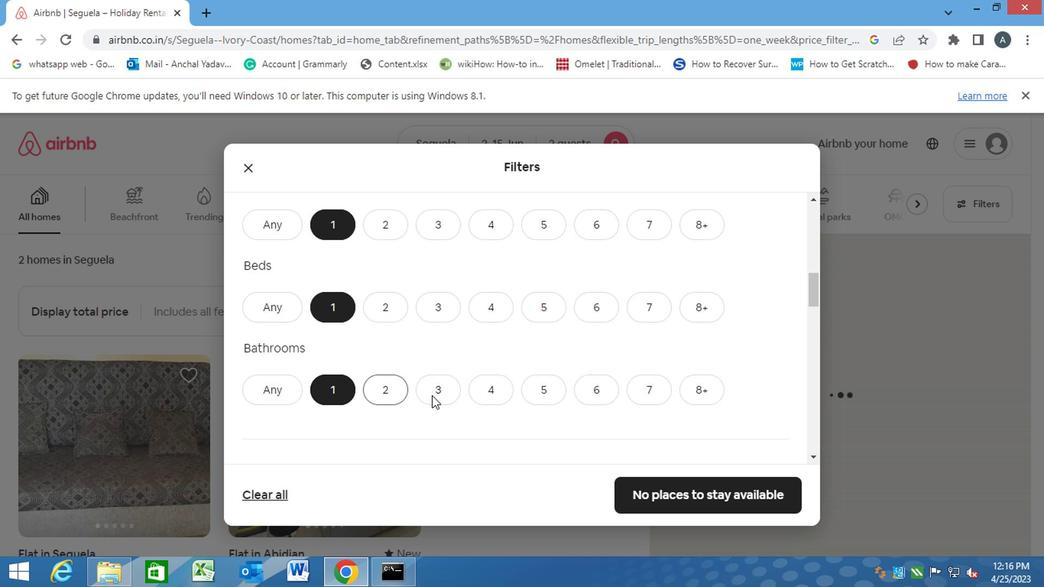
Action: Mouse moved to (437, 391)
Screenshot: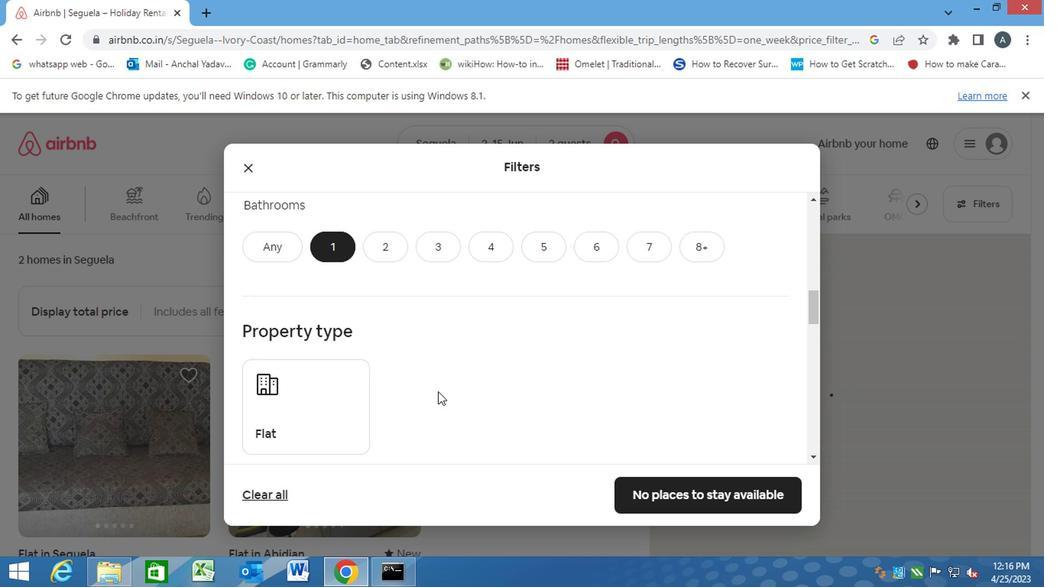 
Action: Mouse scrolled (437, 391) with delta (0, 0)
Screenshot: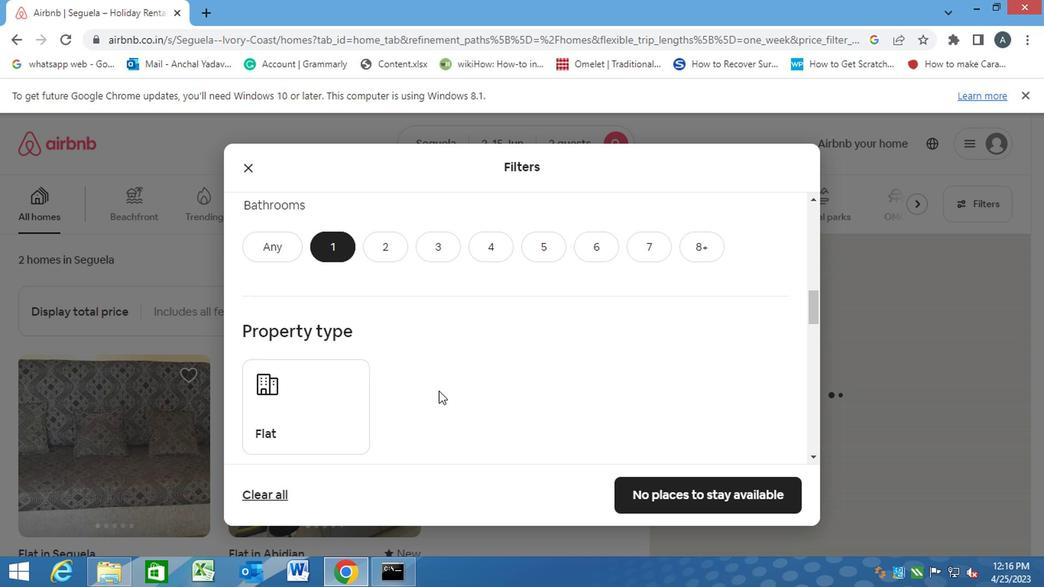 
Action: Mouse scrolled (437, 391) with delta (0, 0)
Screenshot: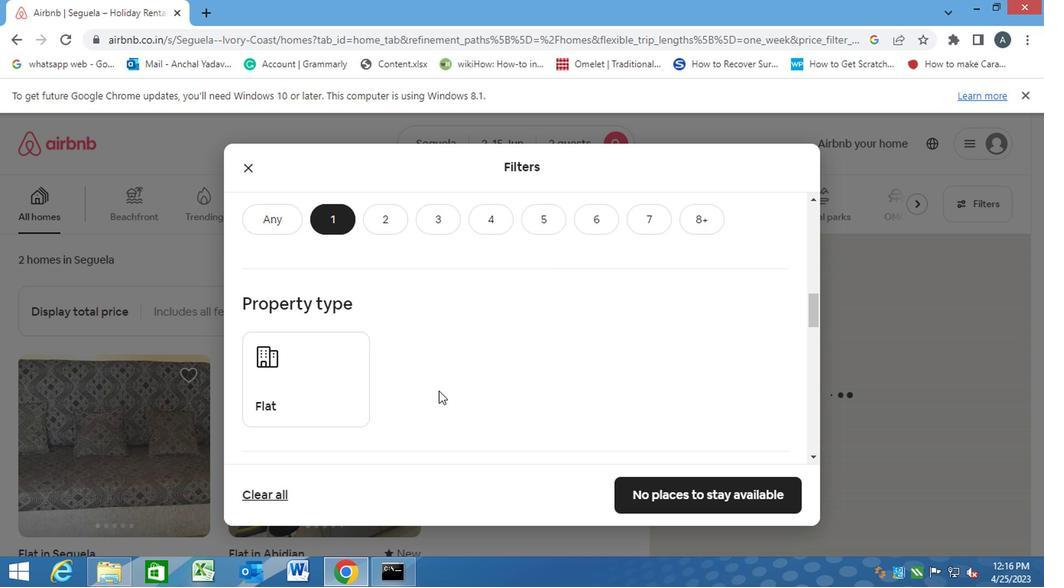 
Action: Mouse moved to (300, 283)
Screenshot: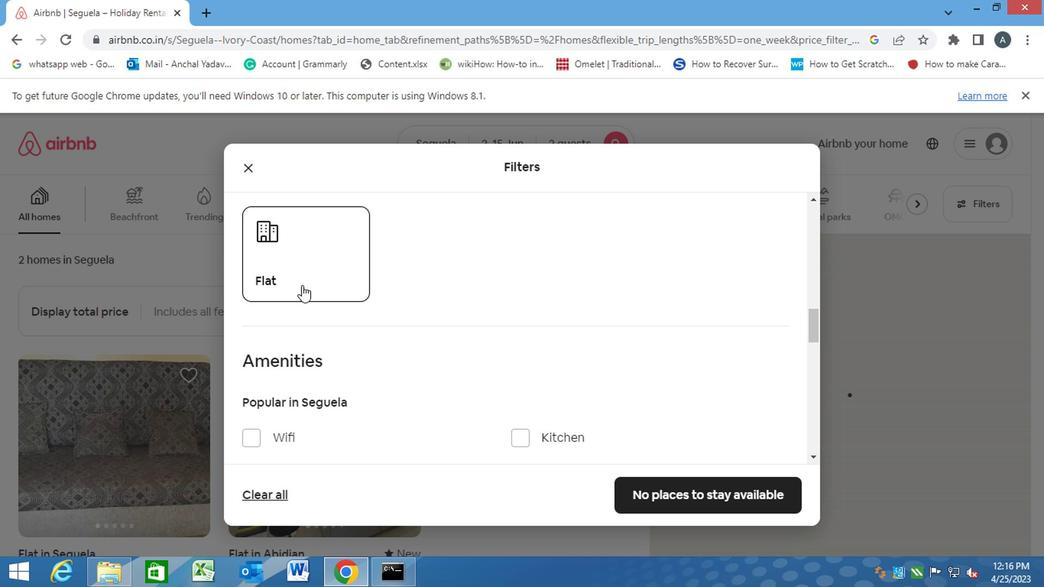 
Action: Mouse pressed left at (300, 283)
Screenshot: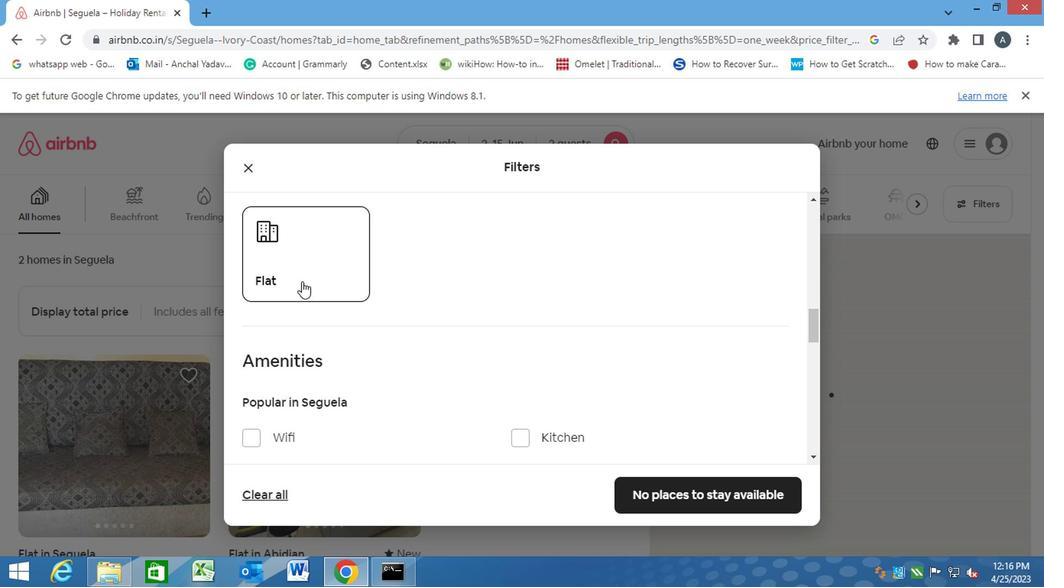 
Action: Mouse moved to (420, 307)
Screenshot: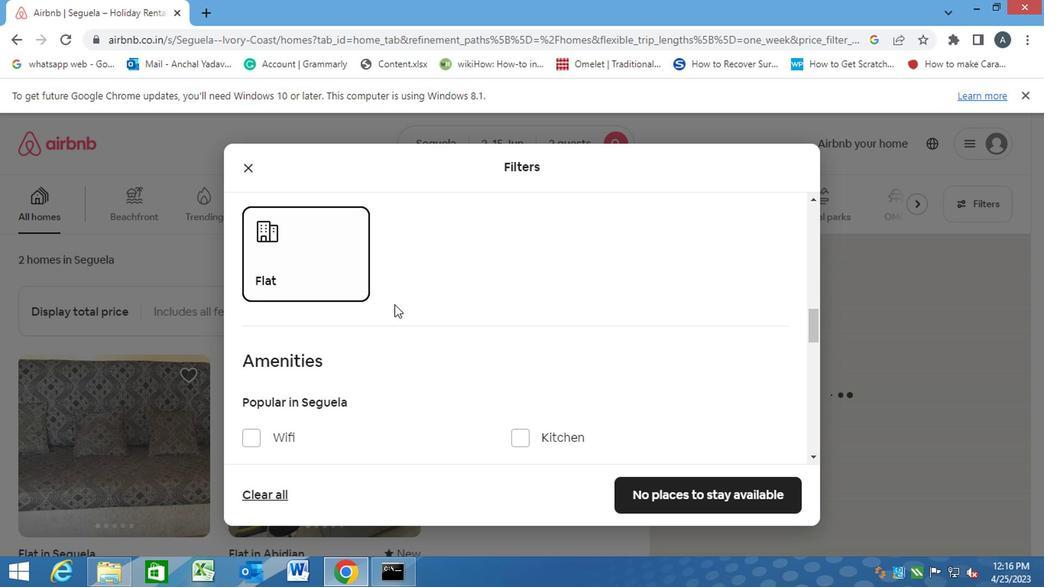 
Action: Mouse scrolled (420, 308) with delta (0, 1)
Screenshot: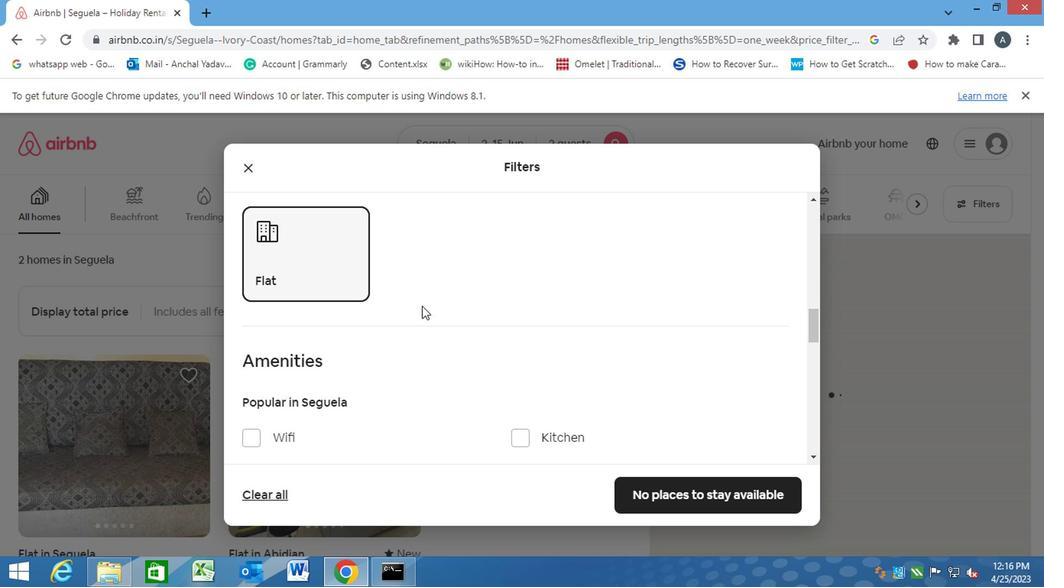 
Action: Mouse moved to (420, 308)
Screenshot: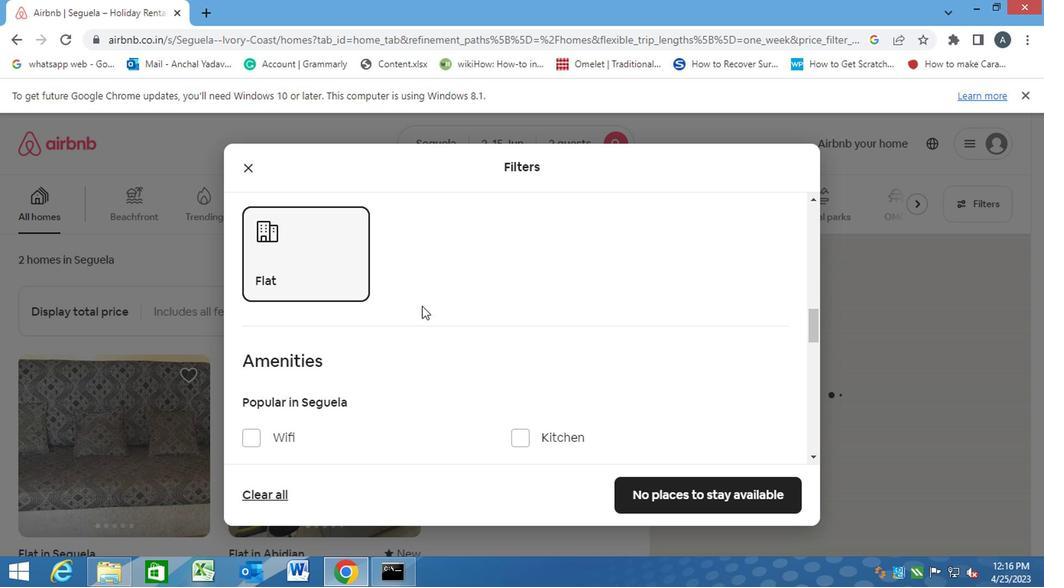 
Action: Mouse scrolled (420, 308) with delta (0, 0)
Screenshot: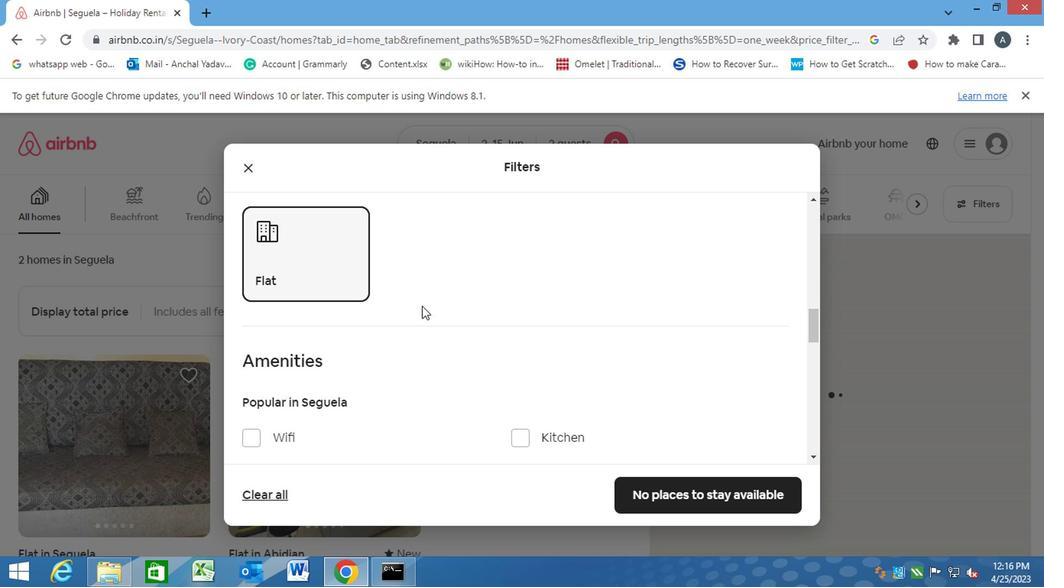 
Action: Mouse scrolled (420, 307) with delta (0, -1)
Screenshot: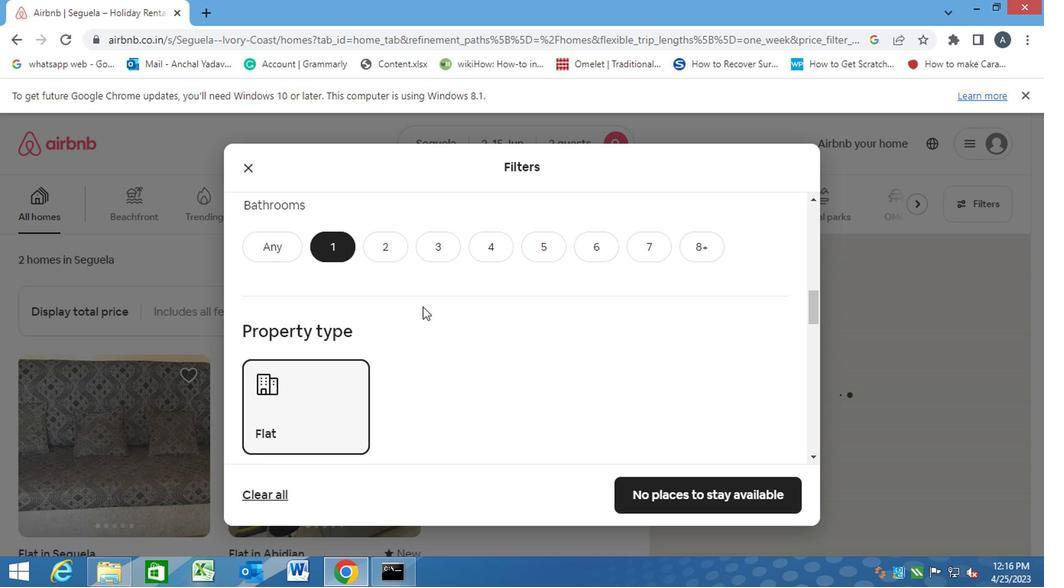 
Action: Mouse scrolled (420, 307) with delta (0, -1)
Screenshot: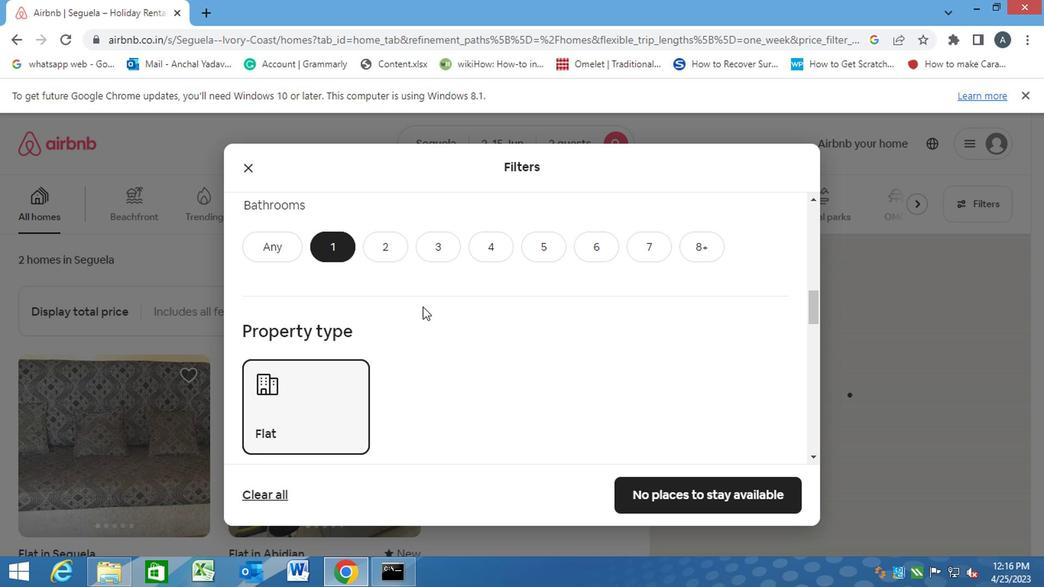 
Action: Mouse scrolled (420, 307) with delta (0, -1)
Screenshot: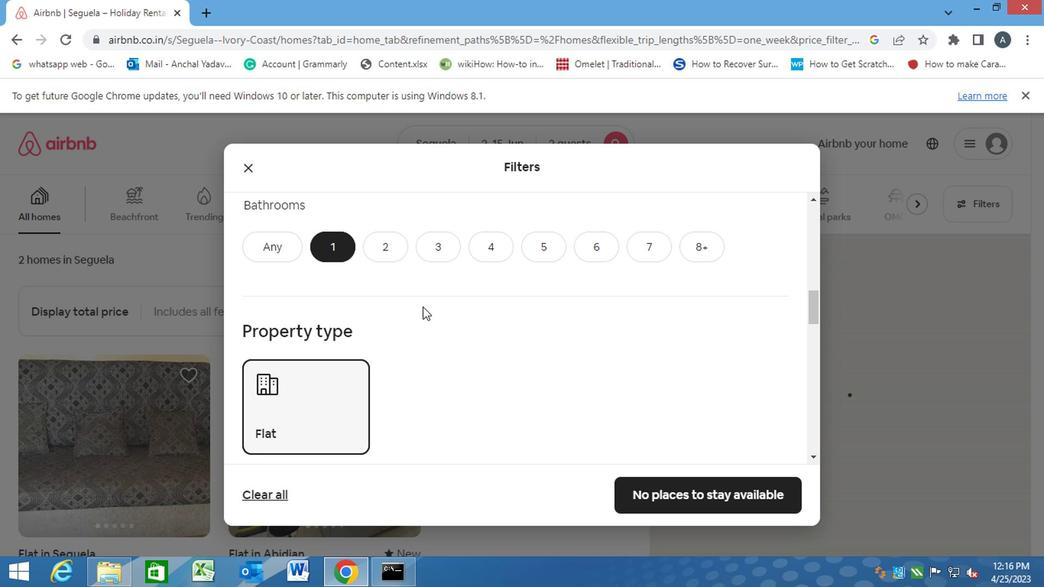 
Action: Mouse scrolled (420, 307) with delta (0, -1)
Screenshot: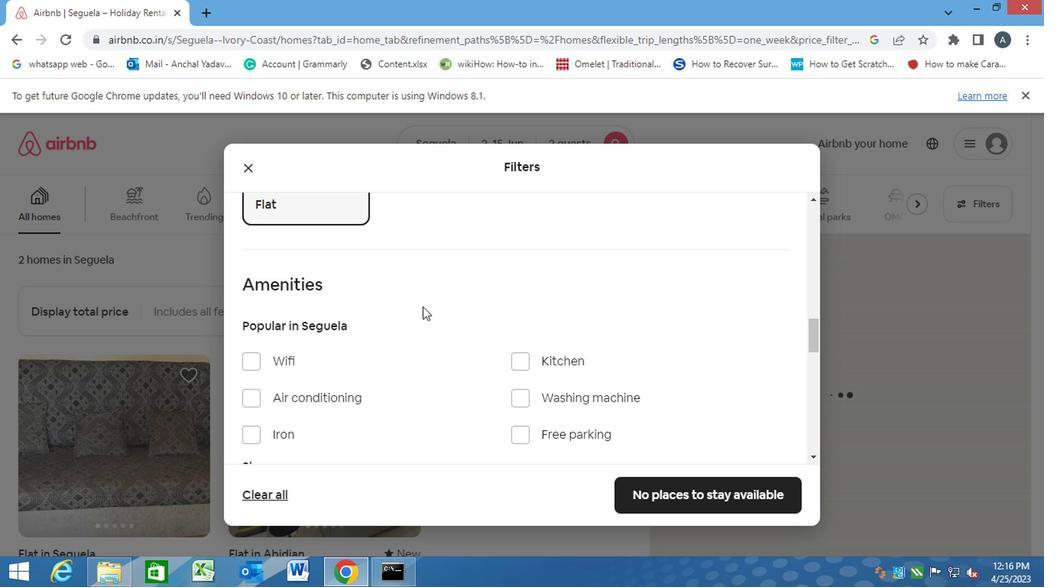 
Action: Mouse scrolled (420, 307) with delta (0, -1)
Screenshot: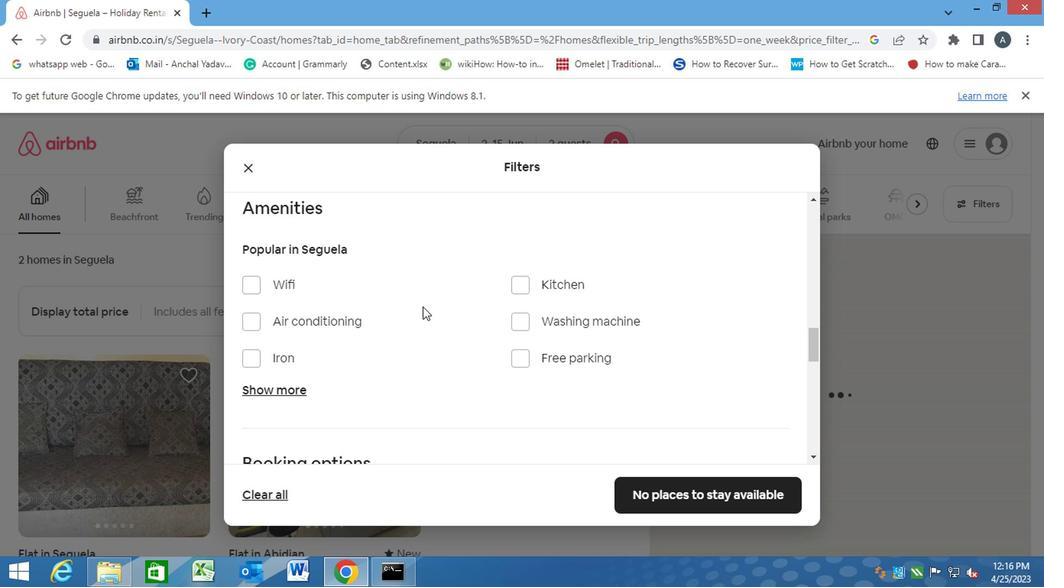 
Action: Mouse scrolled (420, 307) with delta (0, -1)
Screenshot: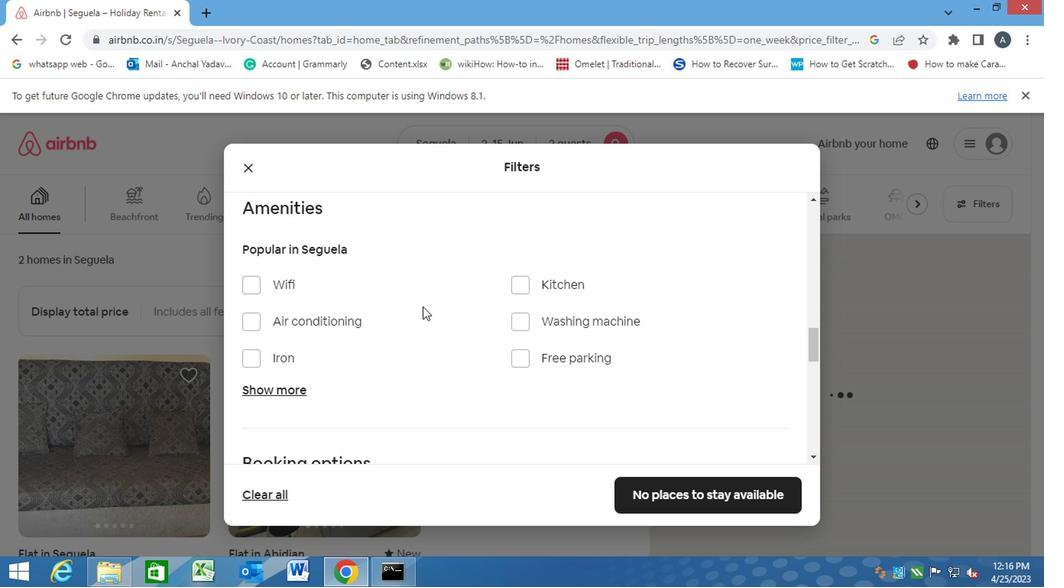 
Action: Mouse moved to (748, 412)
Screenshot: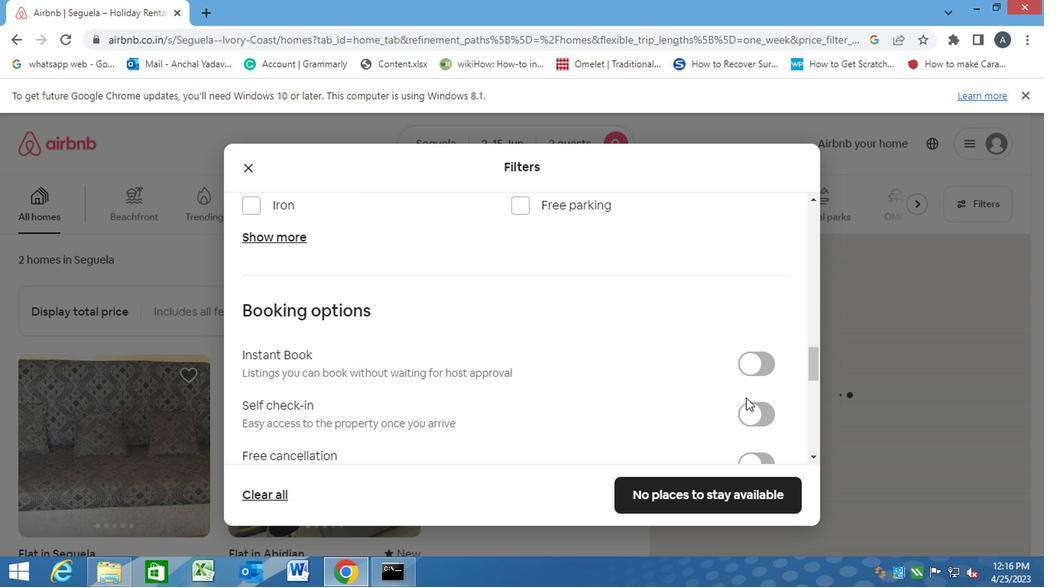 
Action: Mouse pressed left at (748, 412)
Screenshot: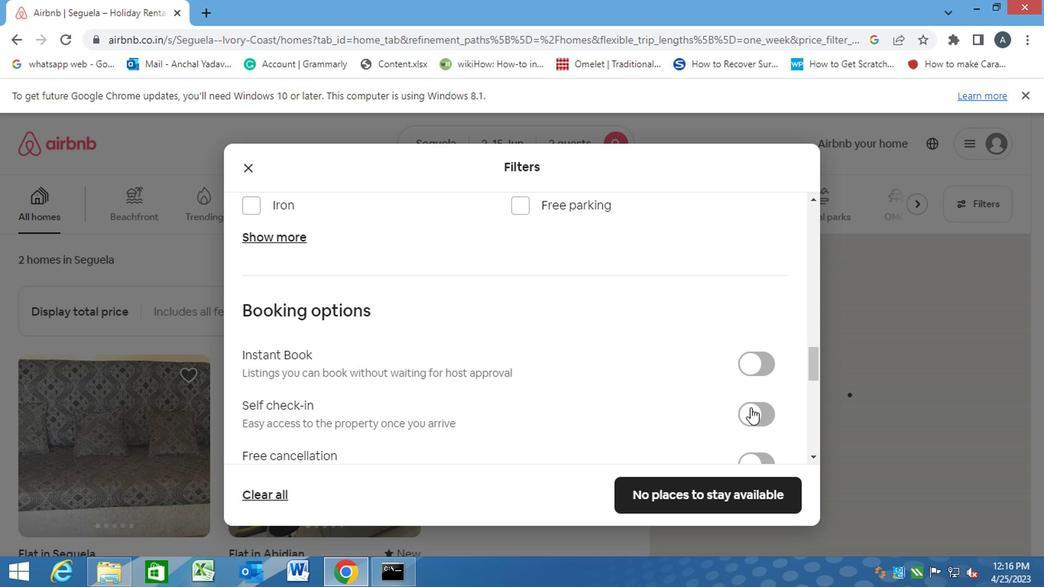 
Action: Mouse moved to (639, 412)
Screenshot: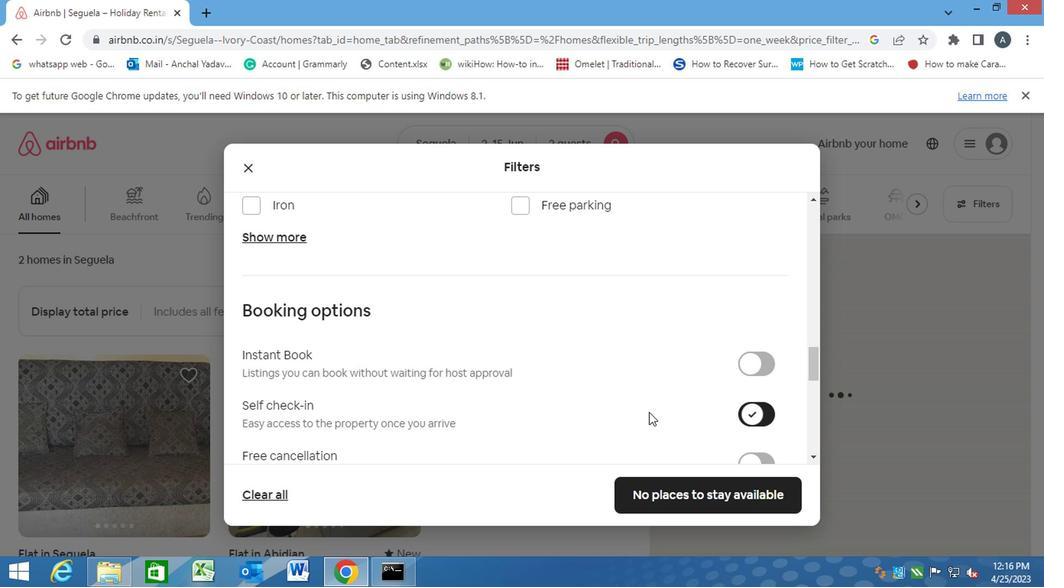 
Action: Mouse scrolled (639, 412) with delta (0, 0)
Screenshot: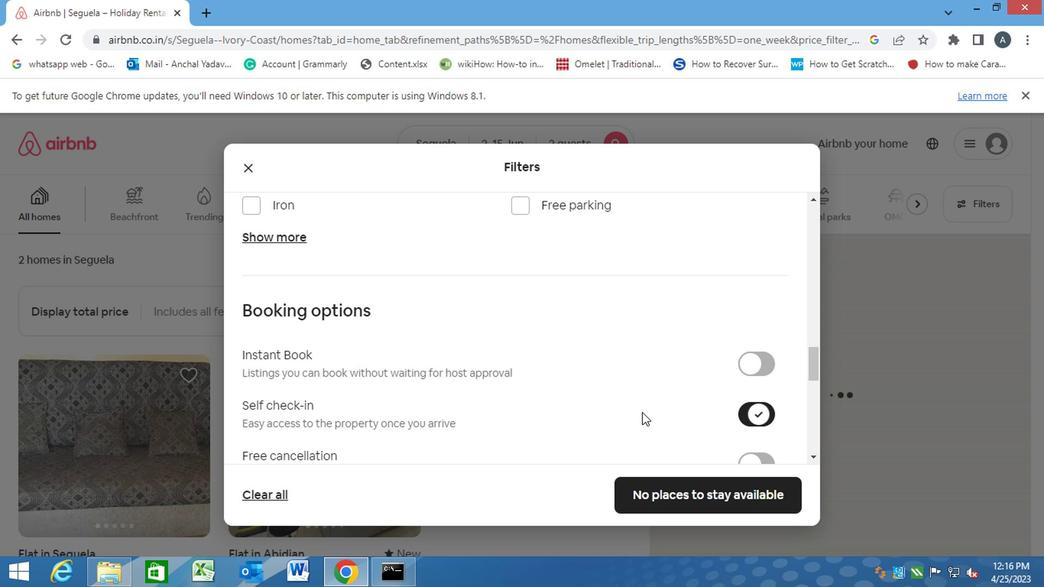 
Action: Mouse scrolled (639, 412) with delta (0, 0)
Screenshot: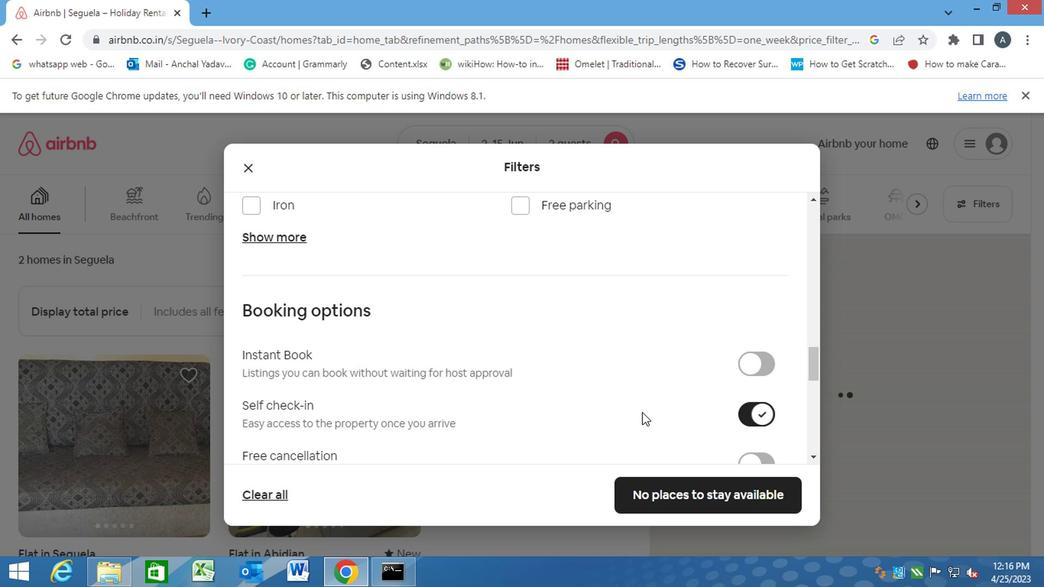 
Action: Mouse scrolled (639, 412) with delta (0, 0)
Screenshot: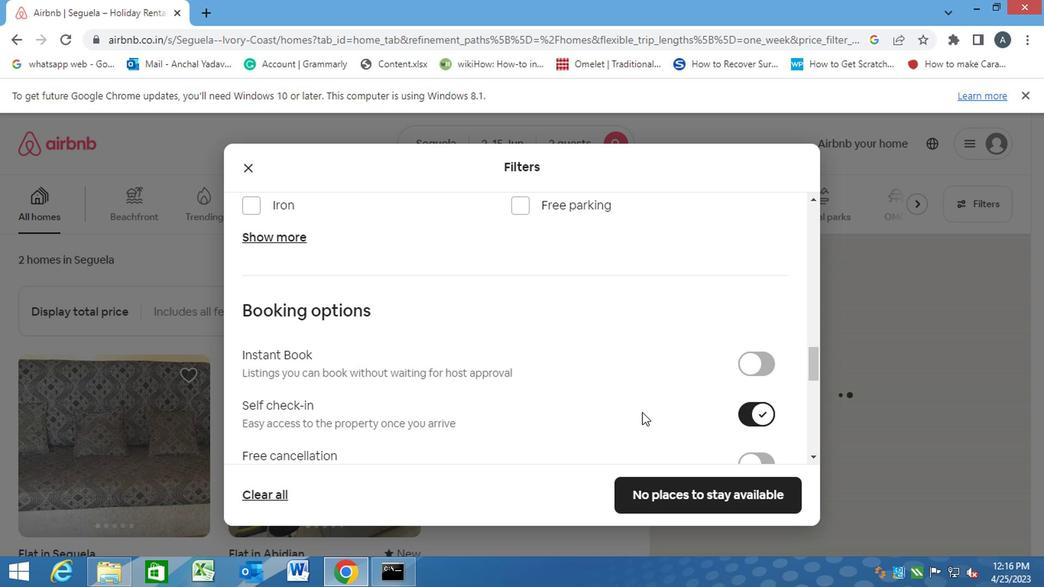 
Action: Mouse scrolled (639, 412) with delta (0, 0)
Screenshot: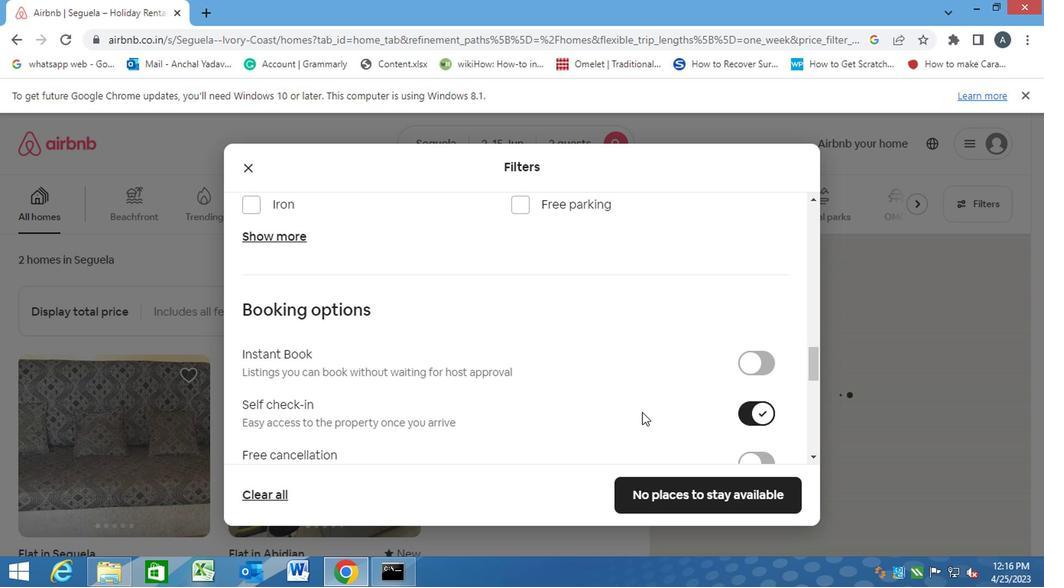 
Action: Mouse moved to (620, 411)
Screenshot: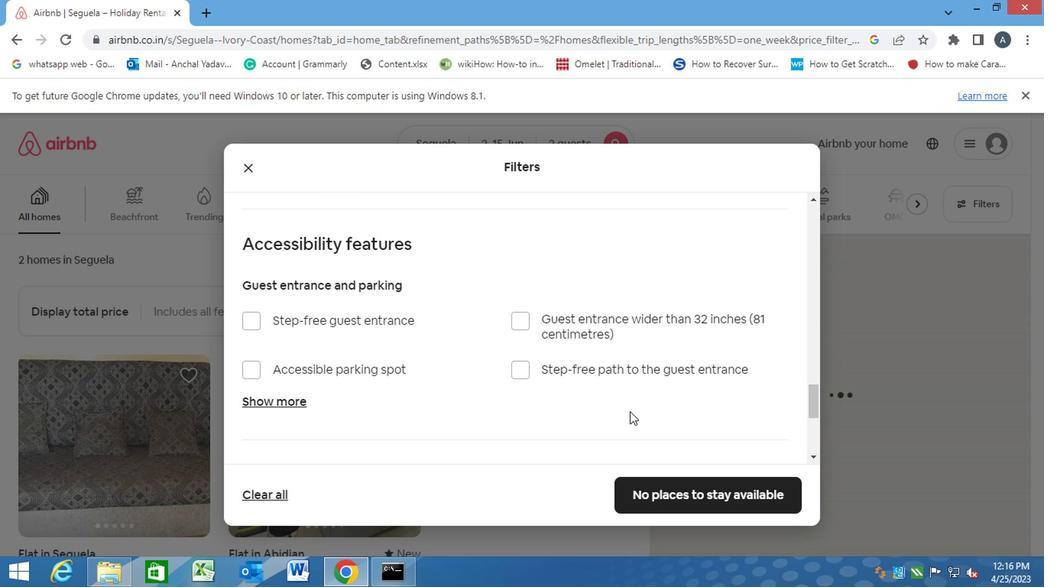 
Action: Mouse scrolled (620, 410) with delta (0, 0)
Screenshot: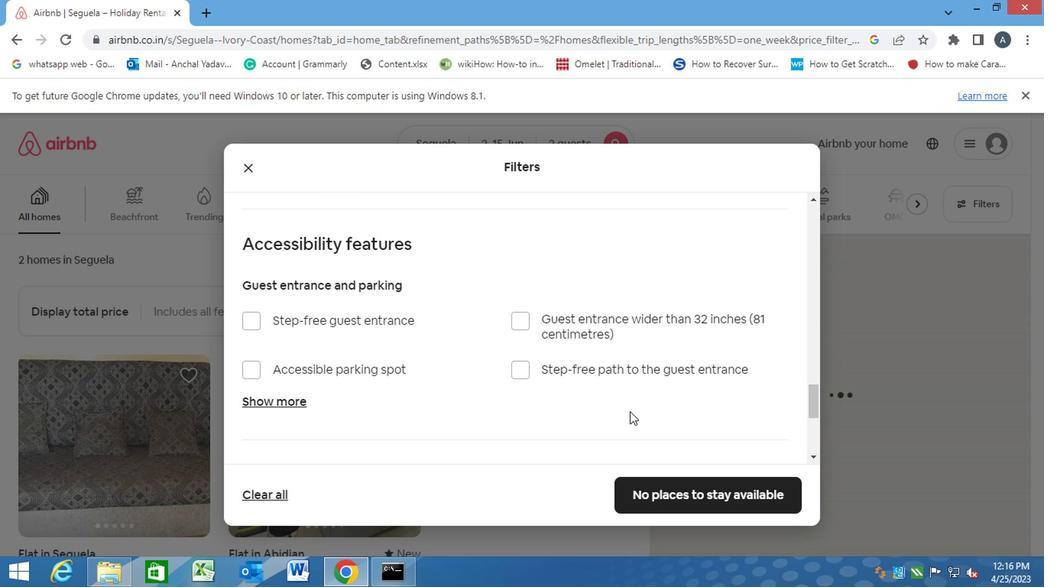
Action: Mouse moved to (618, 411)
Screenshot: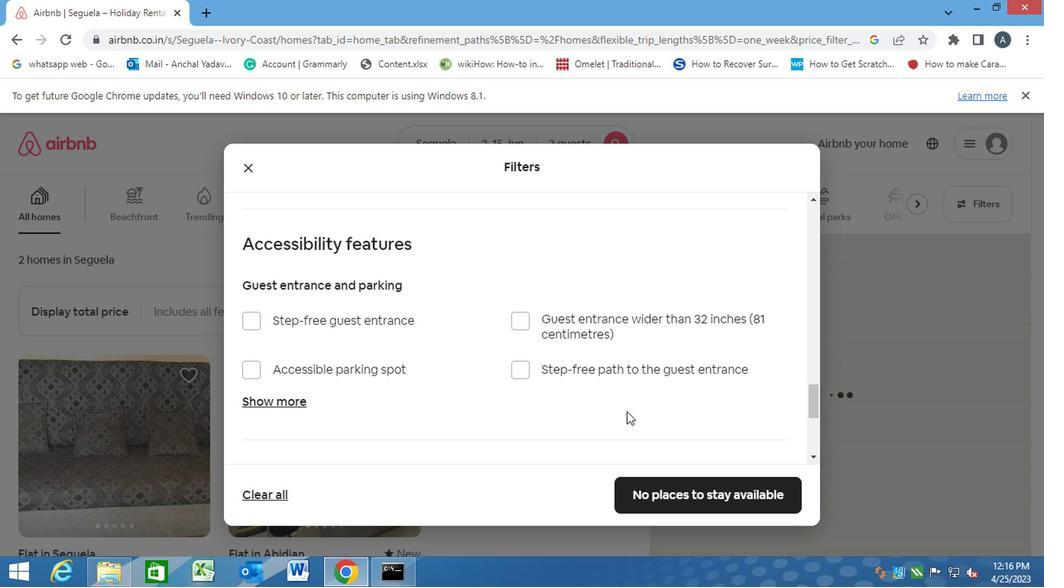 
Action: Mouse scrolled (618, 410) with delta (0, 0)
Screenshot: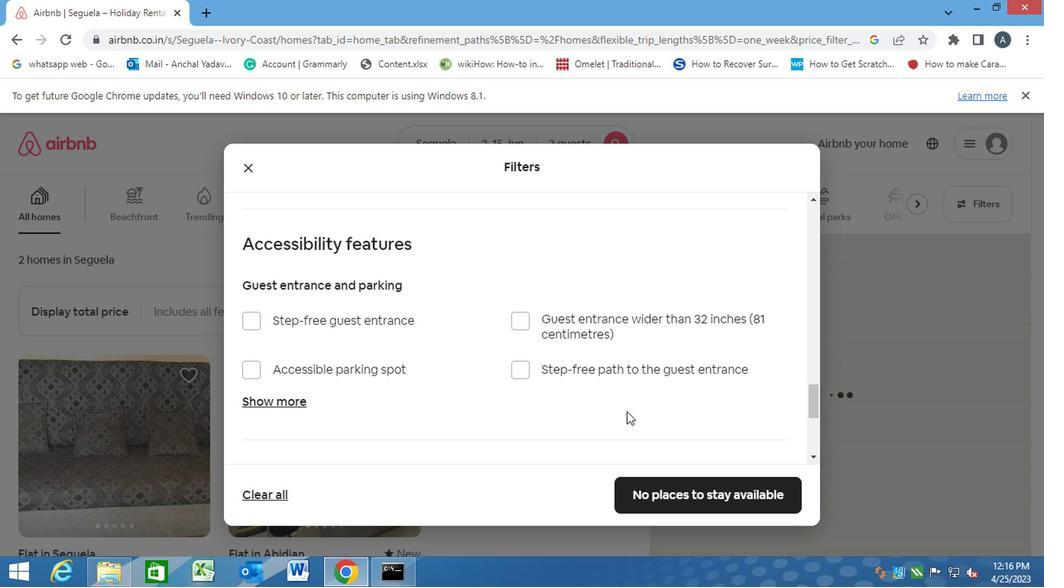 
Action: Mouse scrolled (618, 410) with delta (0, 0)
Screenshot: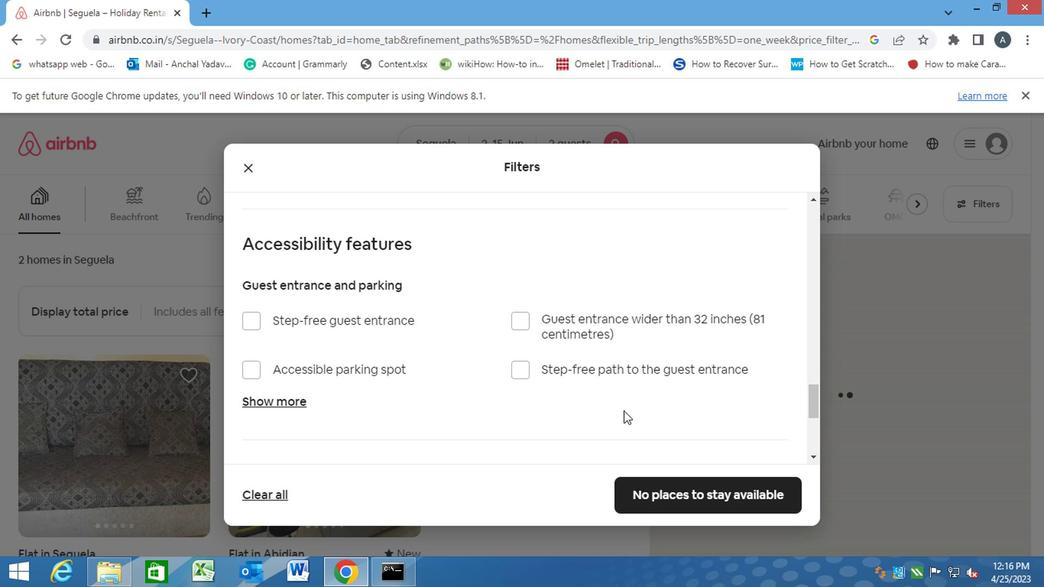 
Action: Mouse moved to (616, 408)
Screenshot: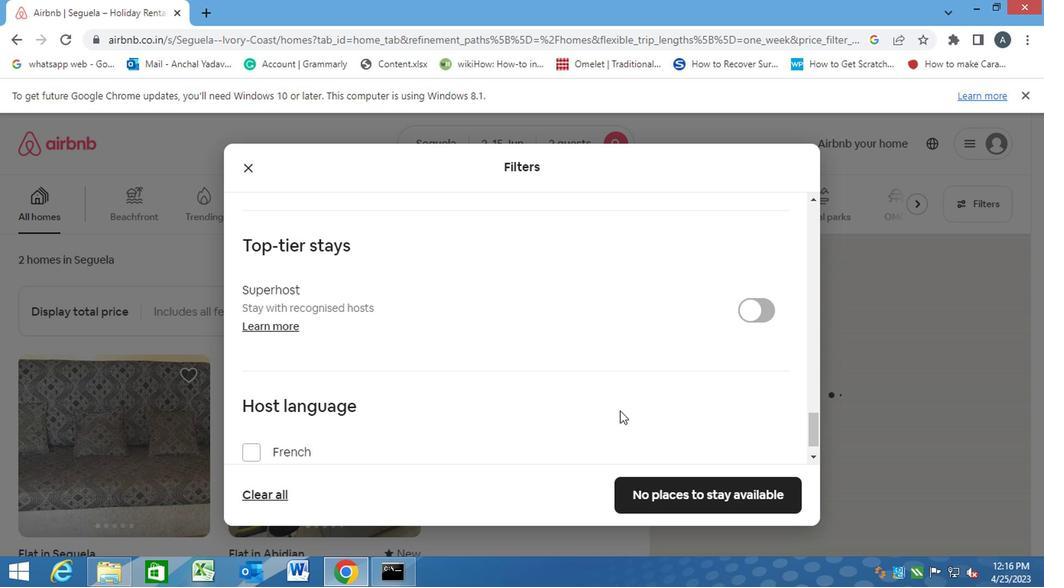 
Action: Mouse scrolled (616, 407) with delta (0, -1)
Screenshot: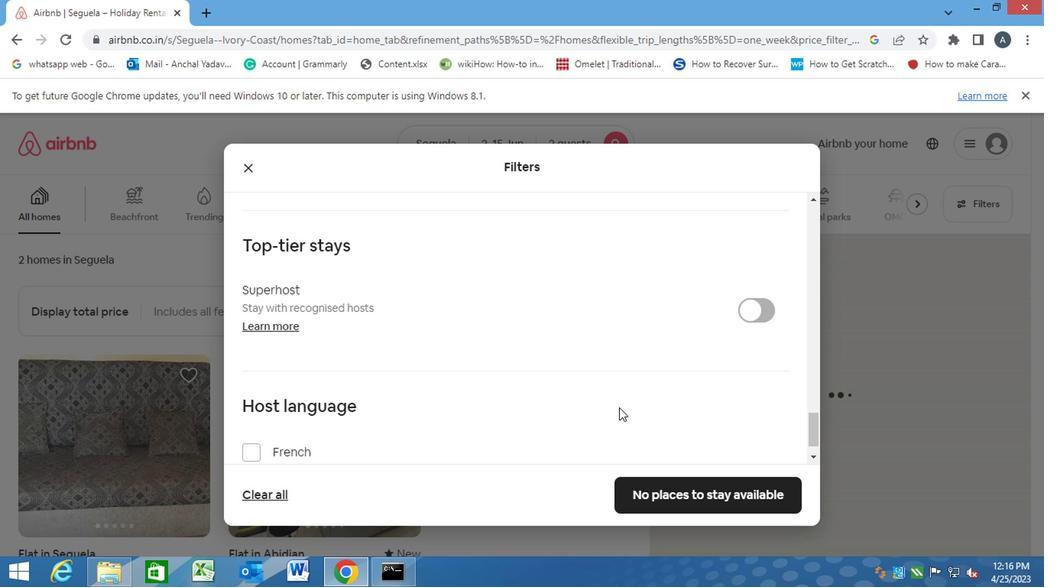 
Action: Mouse scrolled (616, 407) with delta (0, -1)
Screenshot: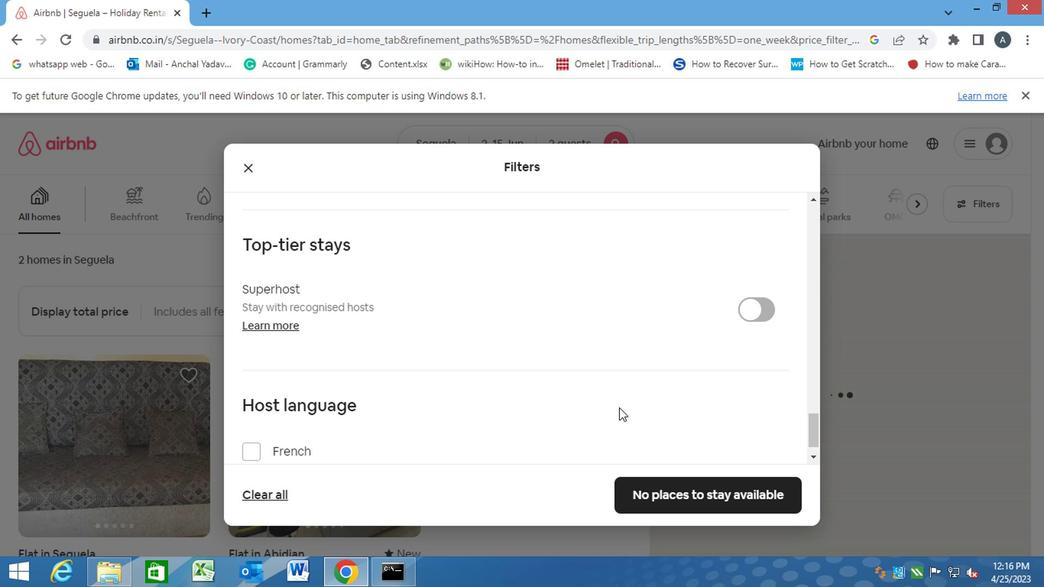 
Action: Mouse scrolled (616, 407) with delta (0, -1)
Screenshot: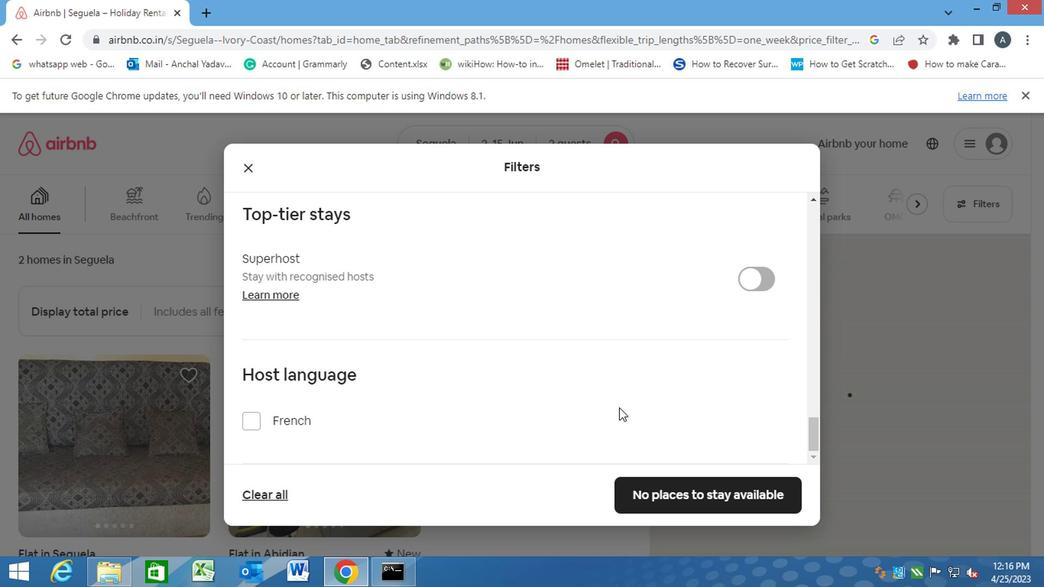 
Action: Mouse moved to (678, 491)
Screenshot: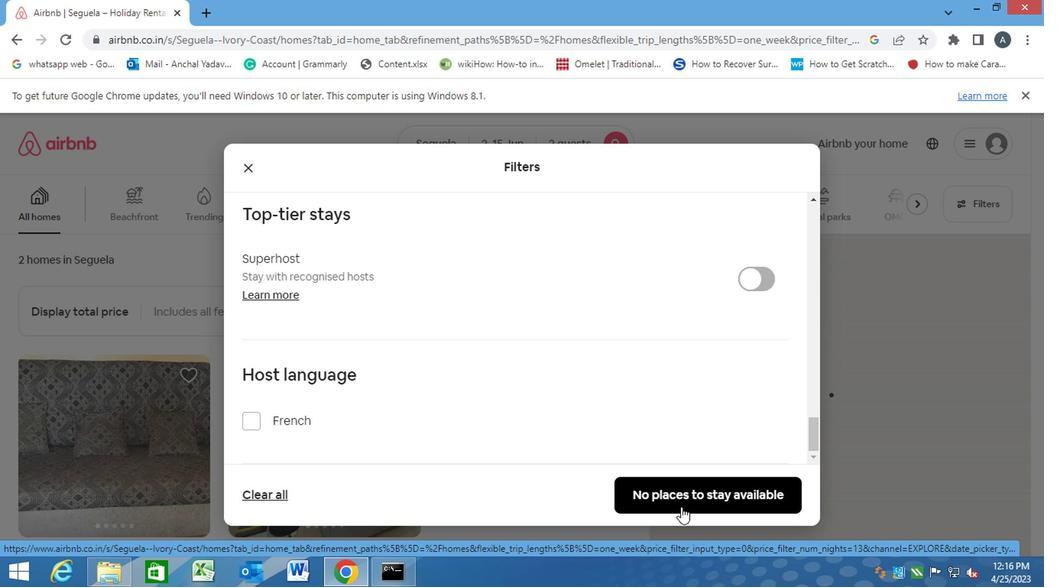 
Action: Mouse pressed left at (678, 491)
Screenshot: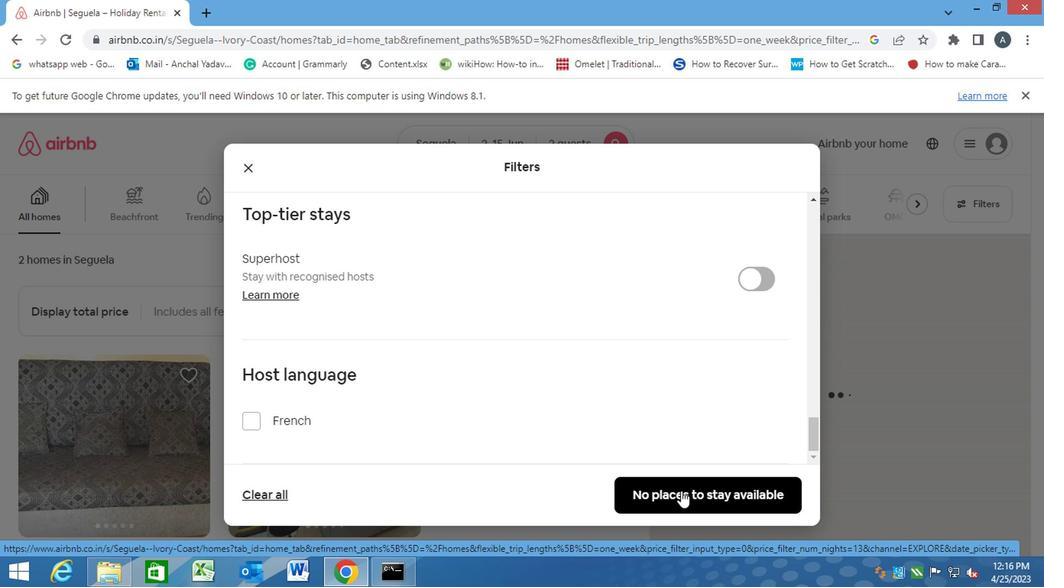 
